 Task: Access the me header settings for the builder.
Action: Mouse moved to (1089, 82)
Screenshot: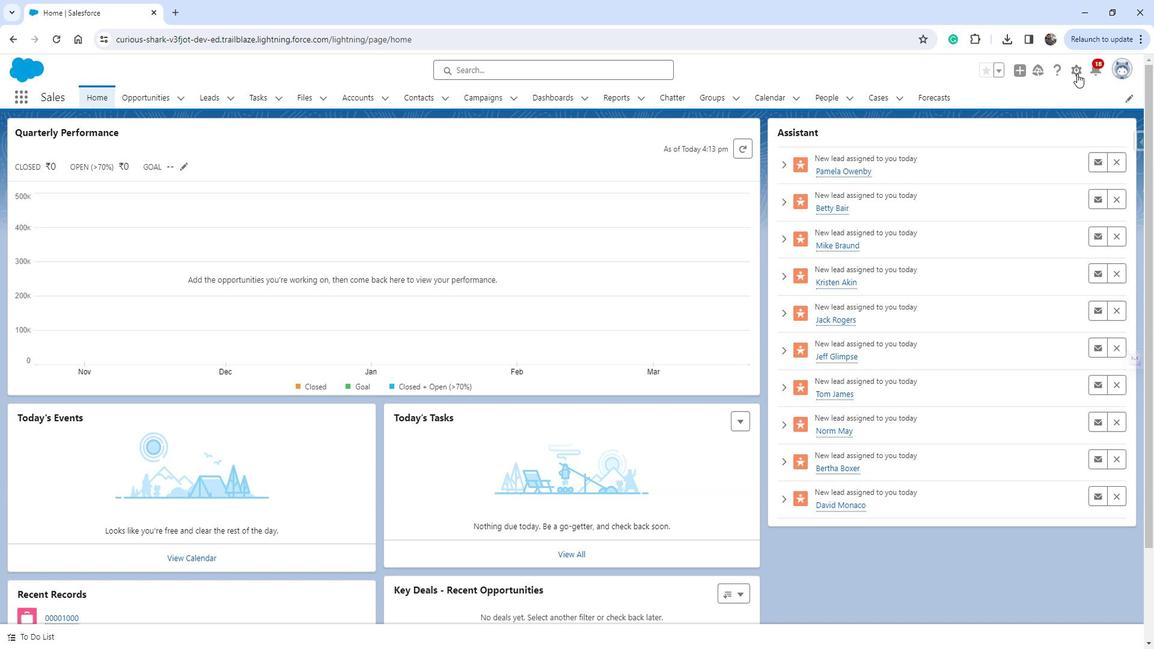 
Action: Mouse pressed left at (1089, 82)
Screenshot: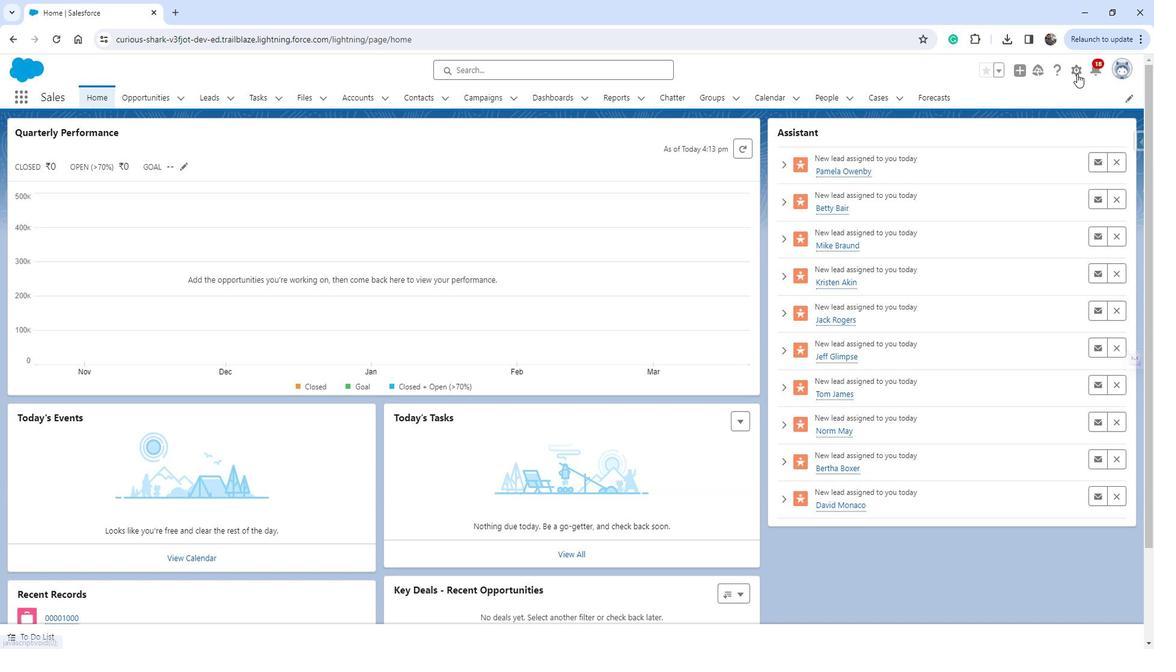 
Action: Mouse moved to (1017, 110)
Screenshot: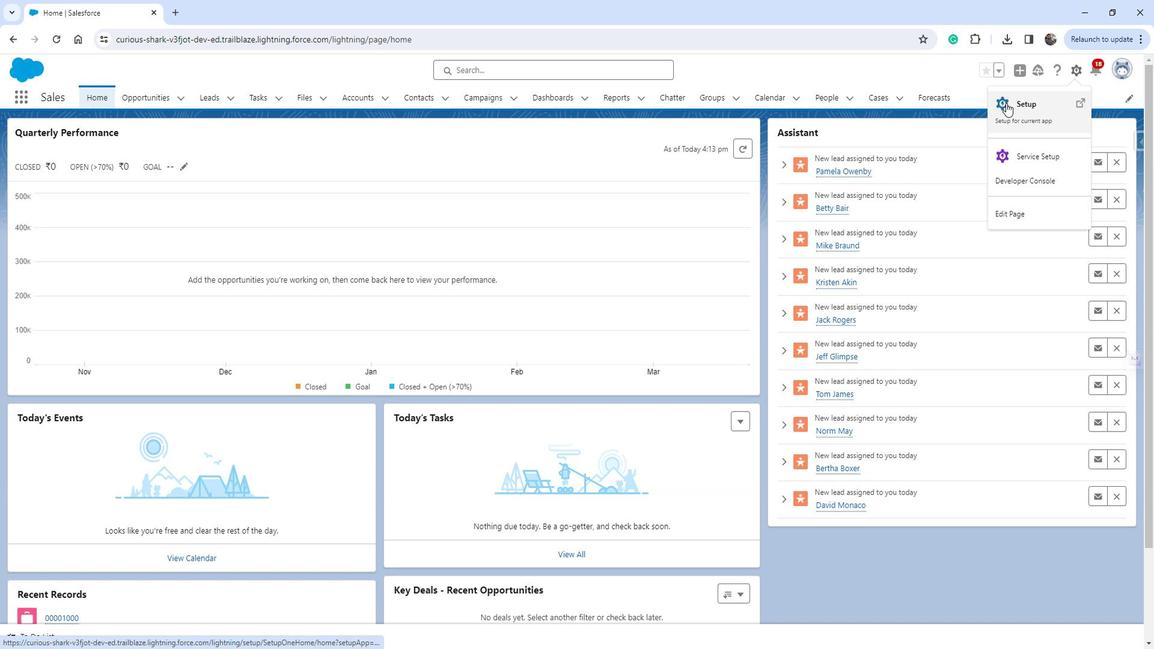
Action: Mouse pressed left at (1017, 110)
Screenshot: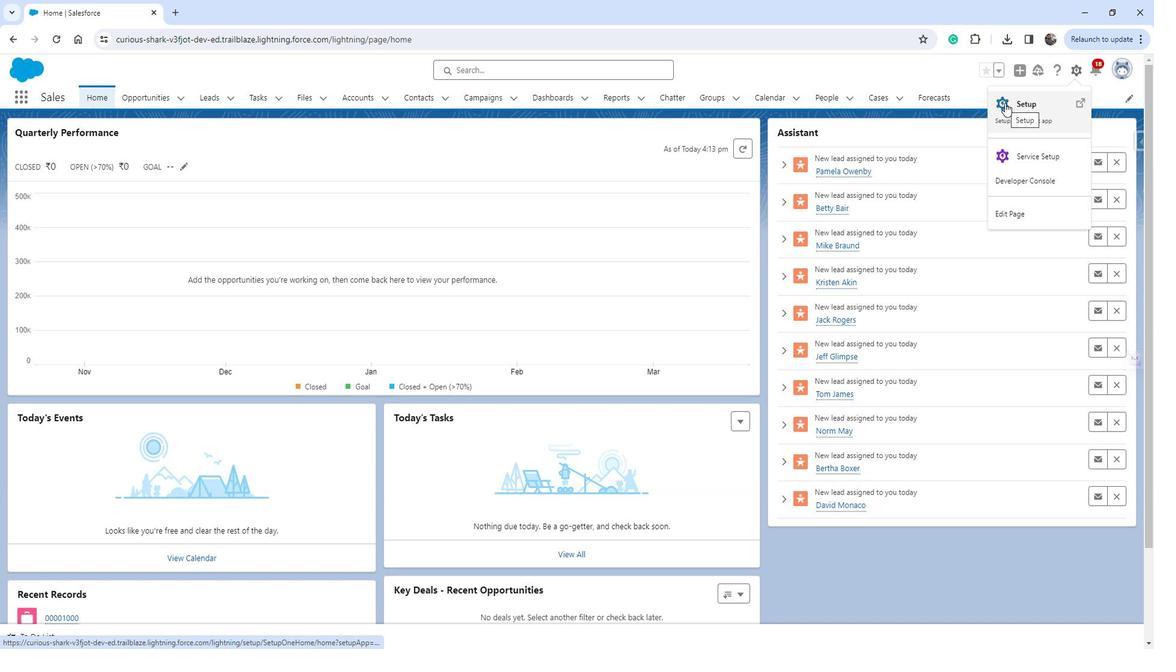 
Action: Mouse moved to (93, 352)
Screenshot: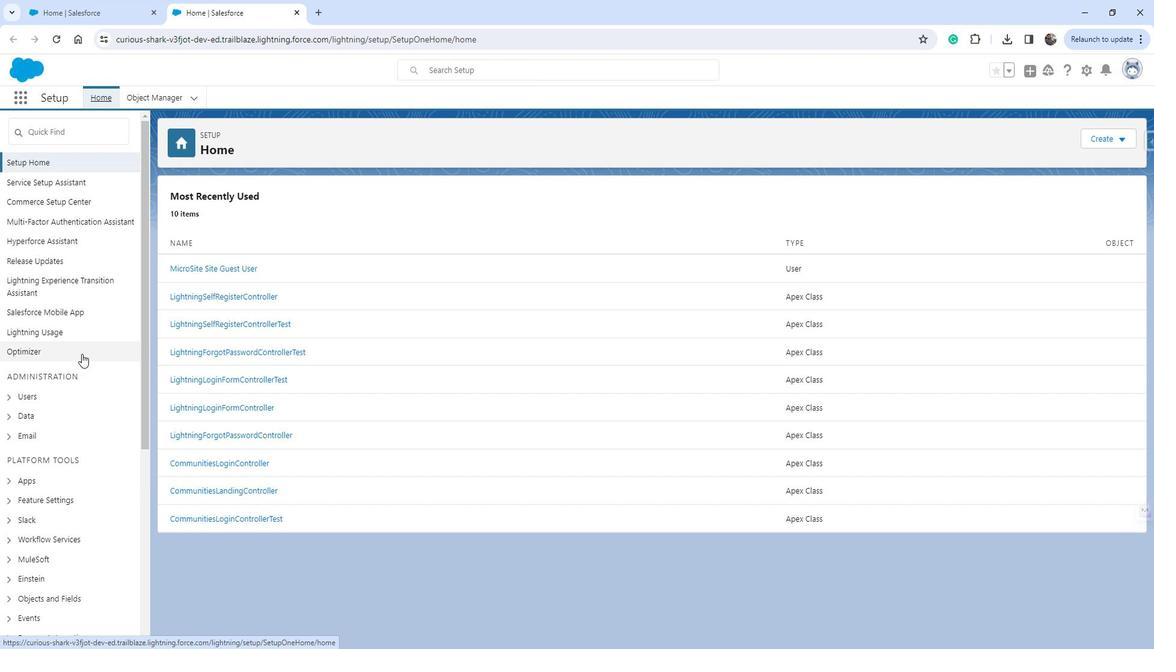 
Action: Mouse scrolled (93, 351) with delta (0, 0)
Screenshot: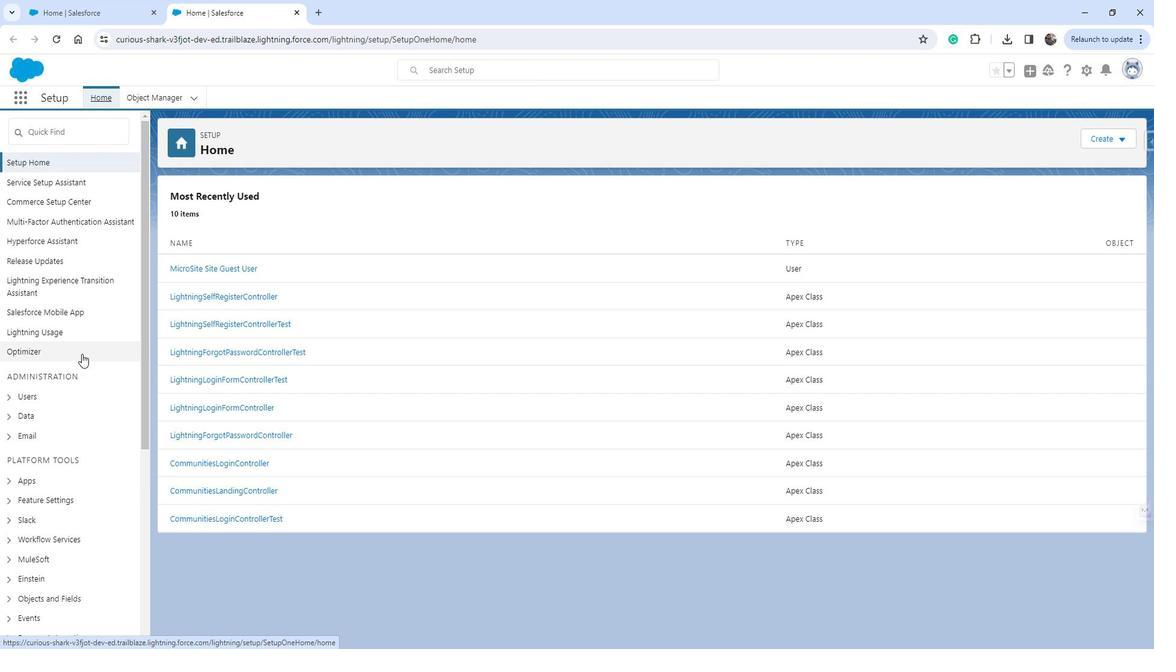 
Action: Mouse moved to (43, 434)
Screenshot: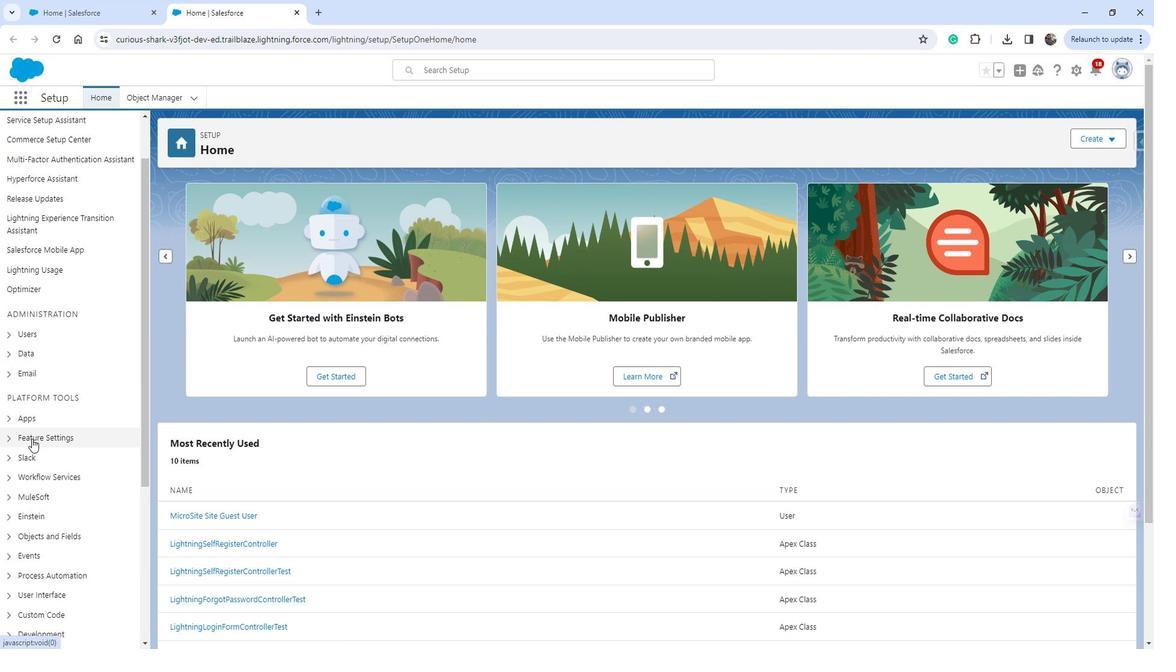 
Action: Mouse pressed left at (43, 434)
Screenshot: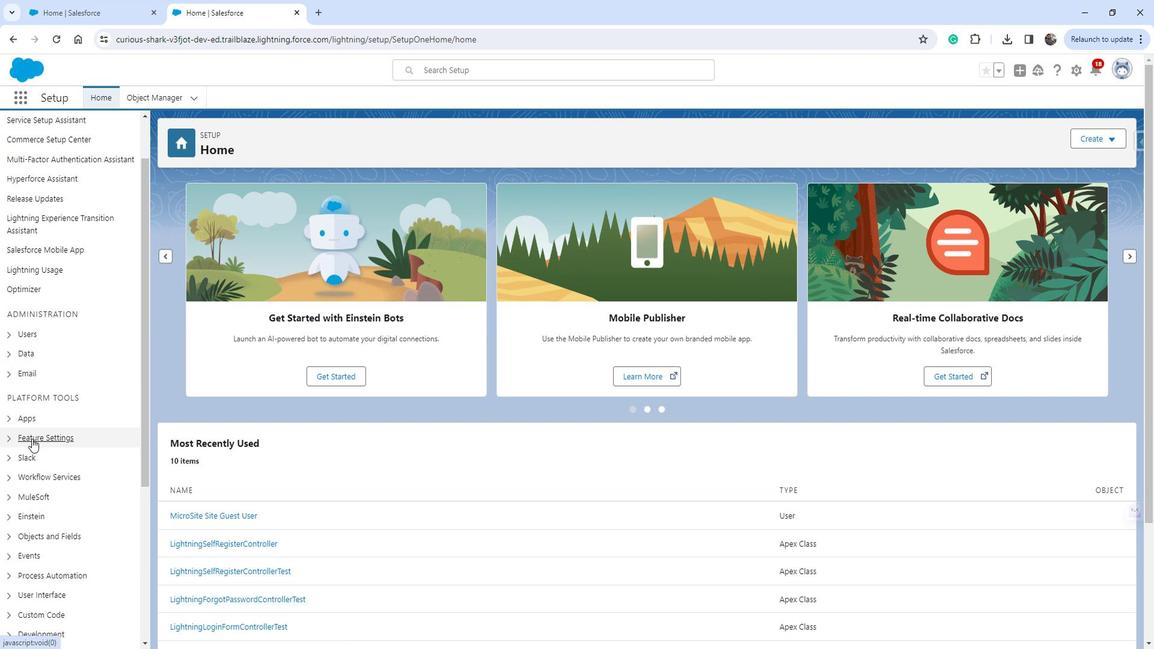 
Action: Mouse moved to (92, 426)
Screenshot: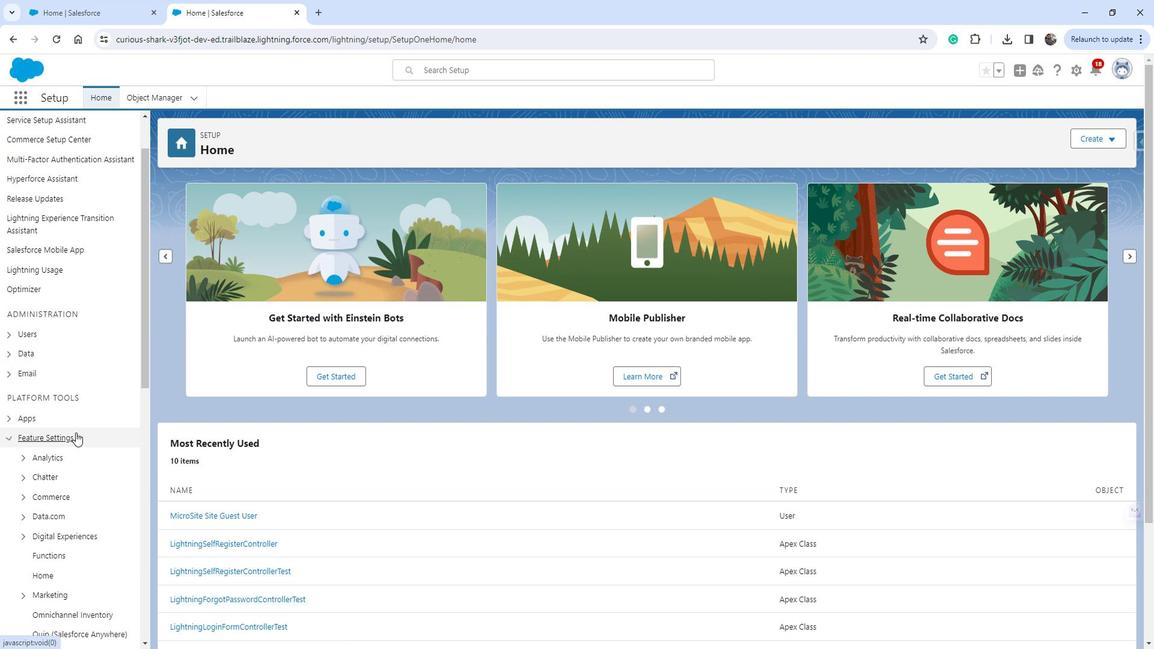 
Action: Mouse scrolled (92, 425) with delta (0, 0)
Screenshot: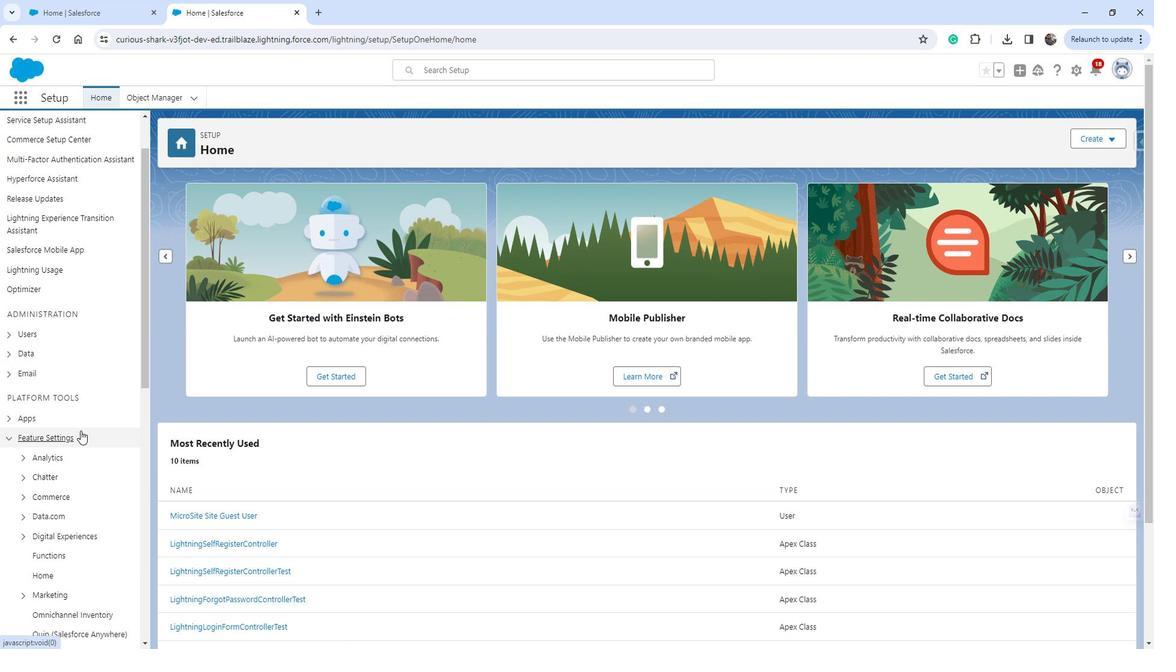 
Action: Mouse scrolled (92, 425) with delta (0, 0)
Screenshot: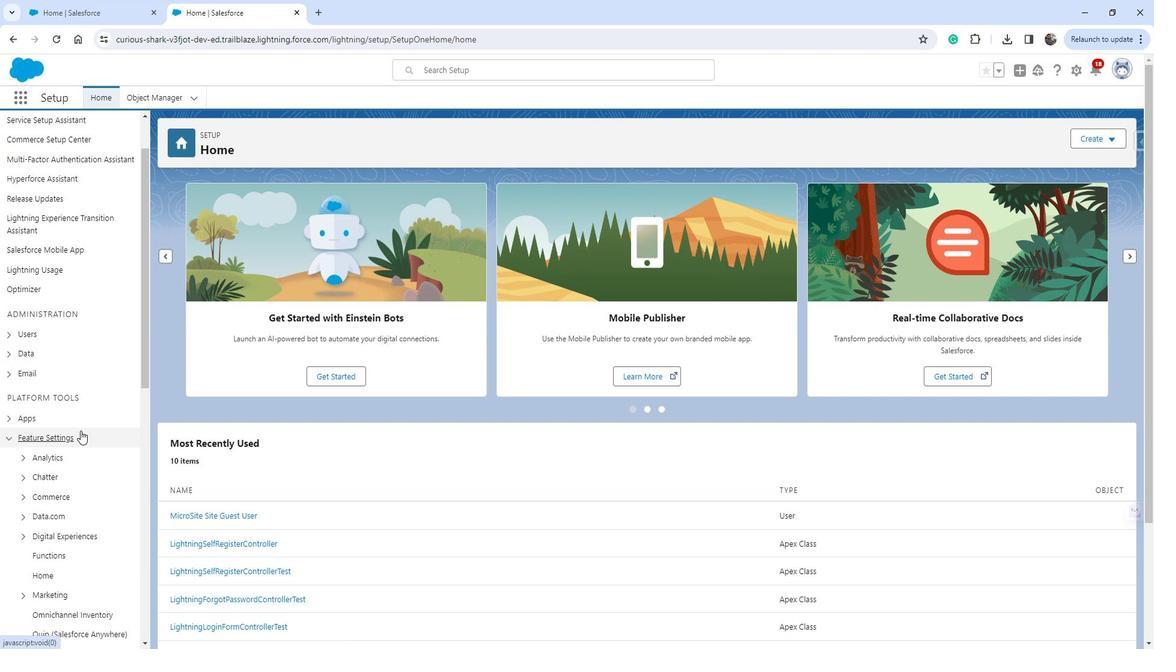
Action: Mouse moved to (92, 426)
Screenshot: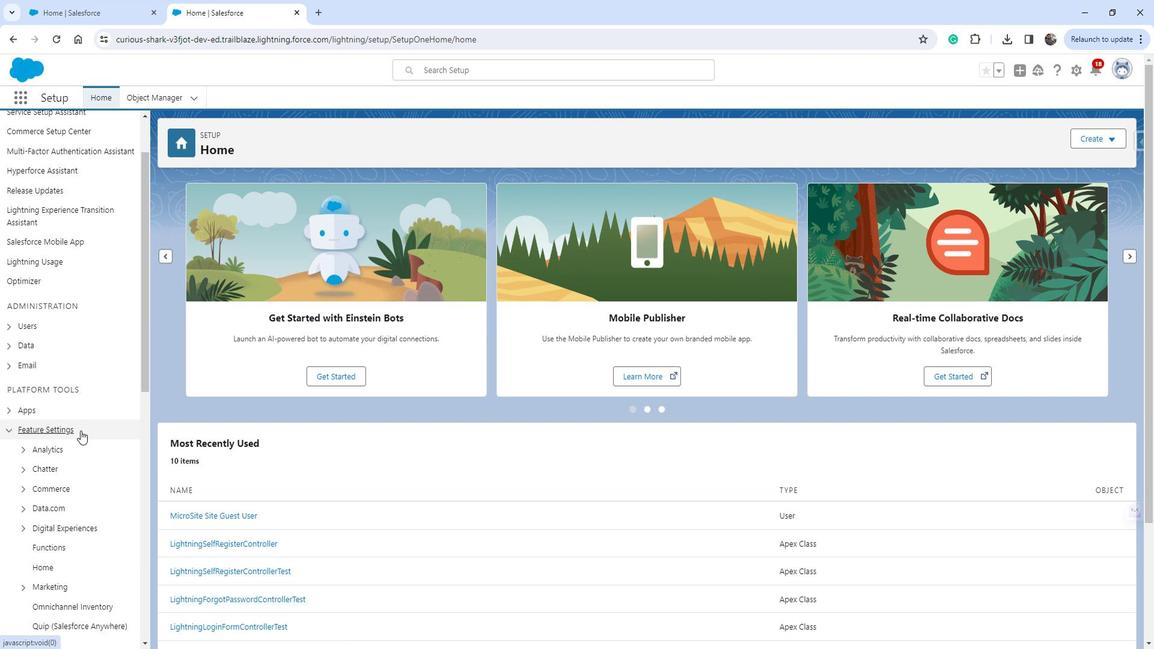 
Action: Mouse scrolled (92, 425) with delta (0, 0)
Screenshot: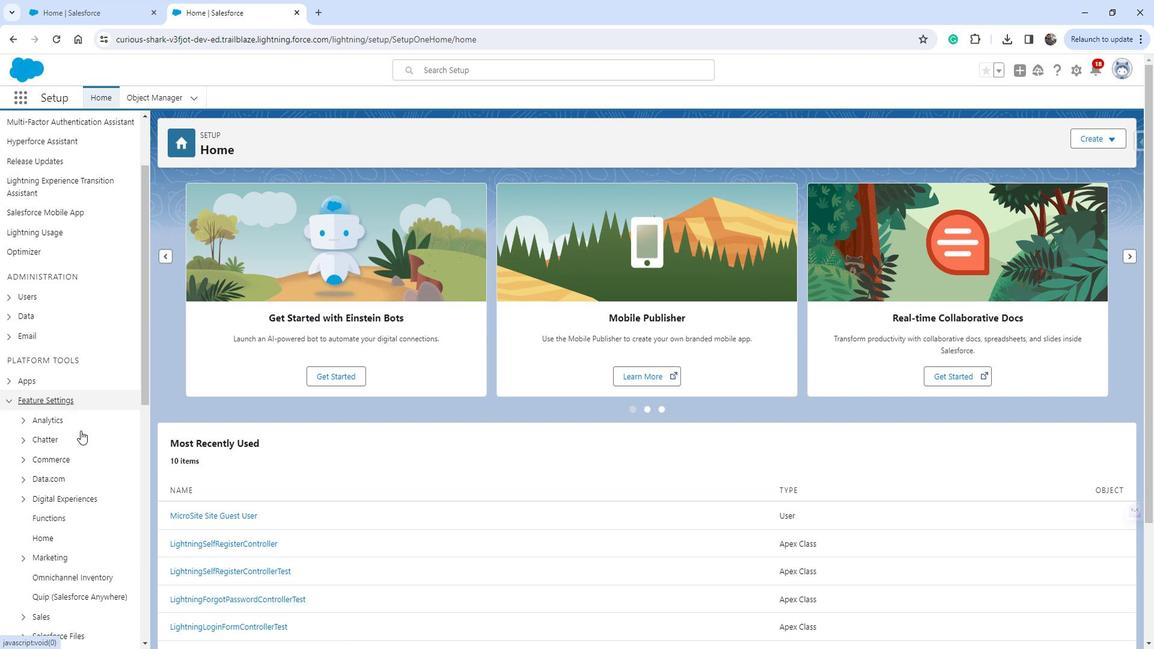 
Action: Mouse moved to (72, 344)
Screenshot: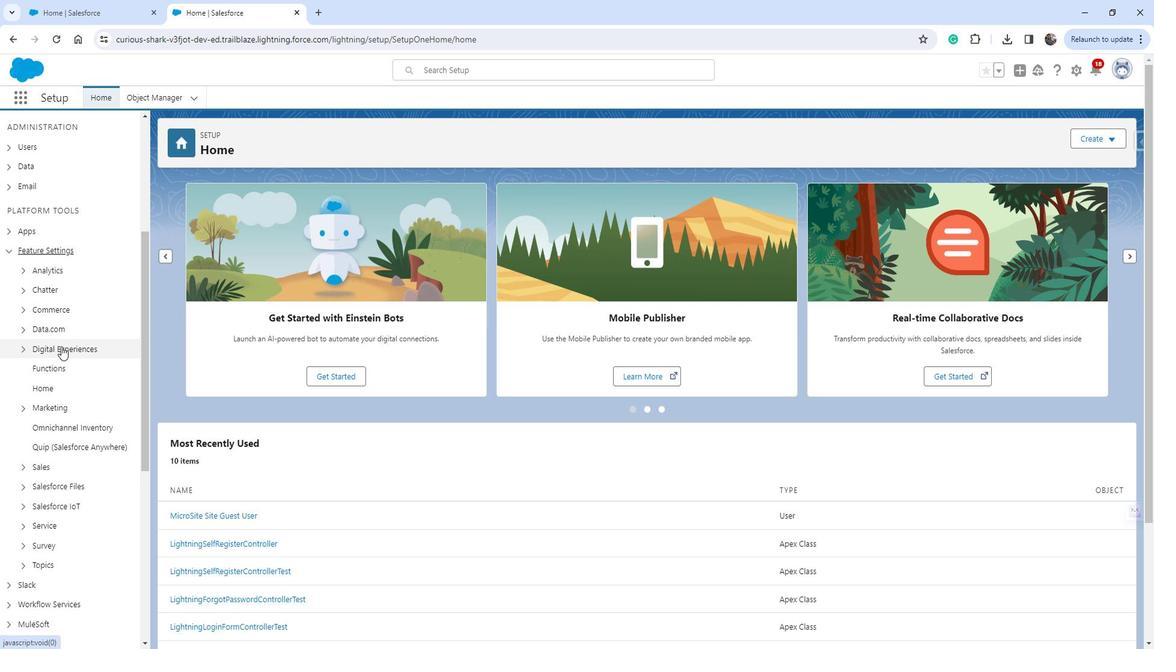 
Action: Mouse pressed left at (72, 344)
Screenshot: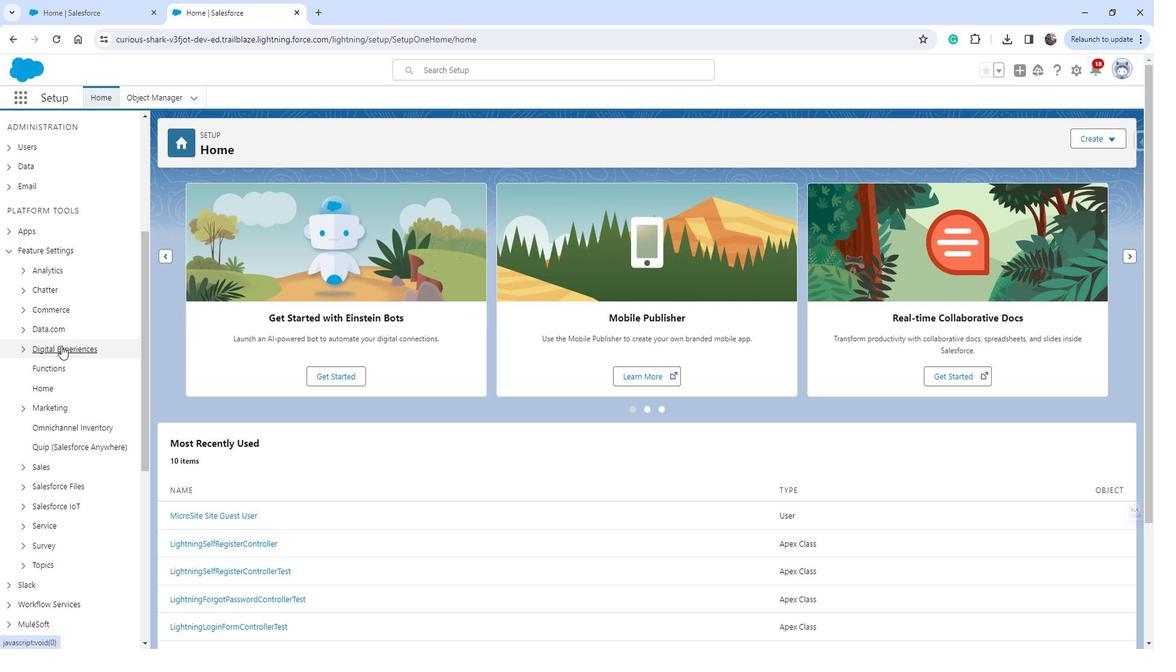 
Action: Mouse moved to (67, 364)
Screenshot: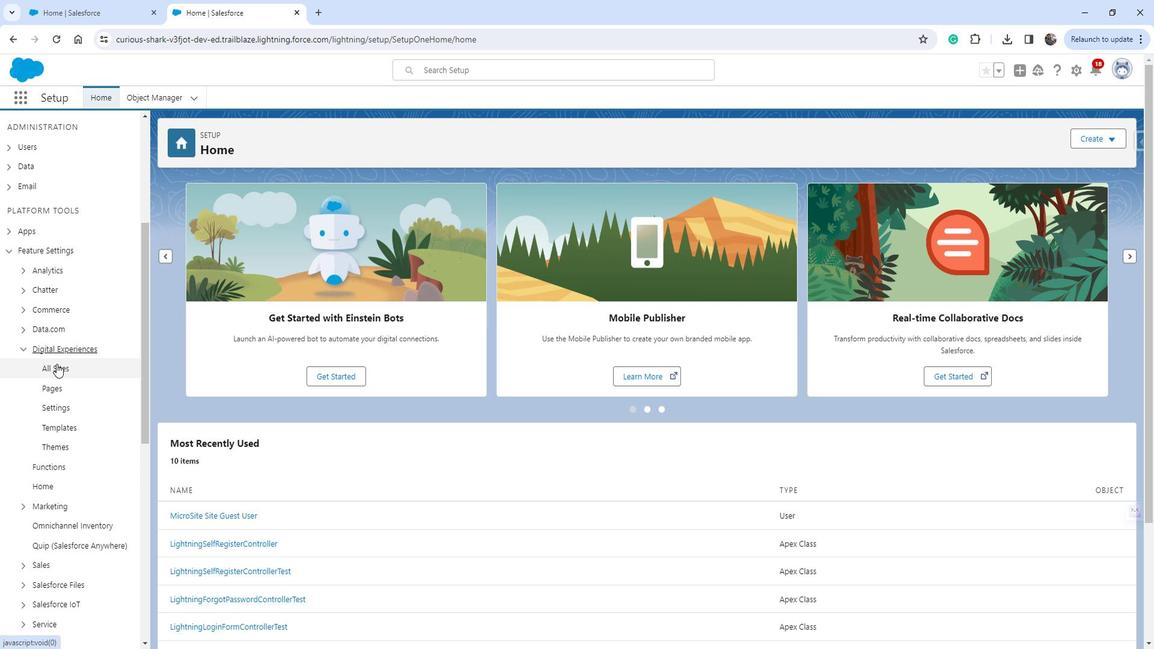 
Action: Mouse pressed left at (67, 364)
Screenshot: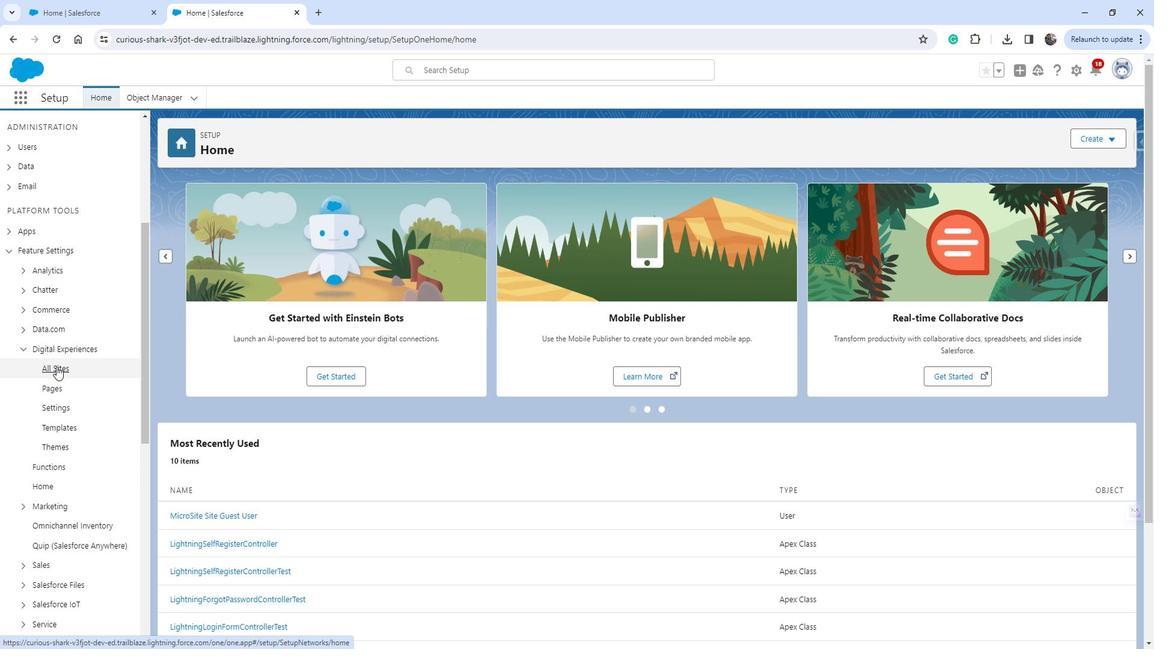 
Action: Mouse moved to (211, 286)
Screenshot: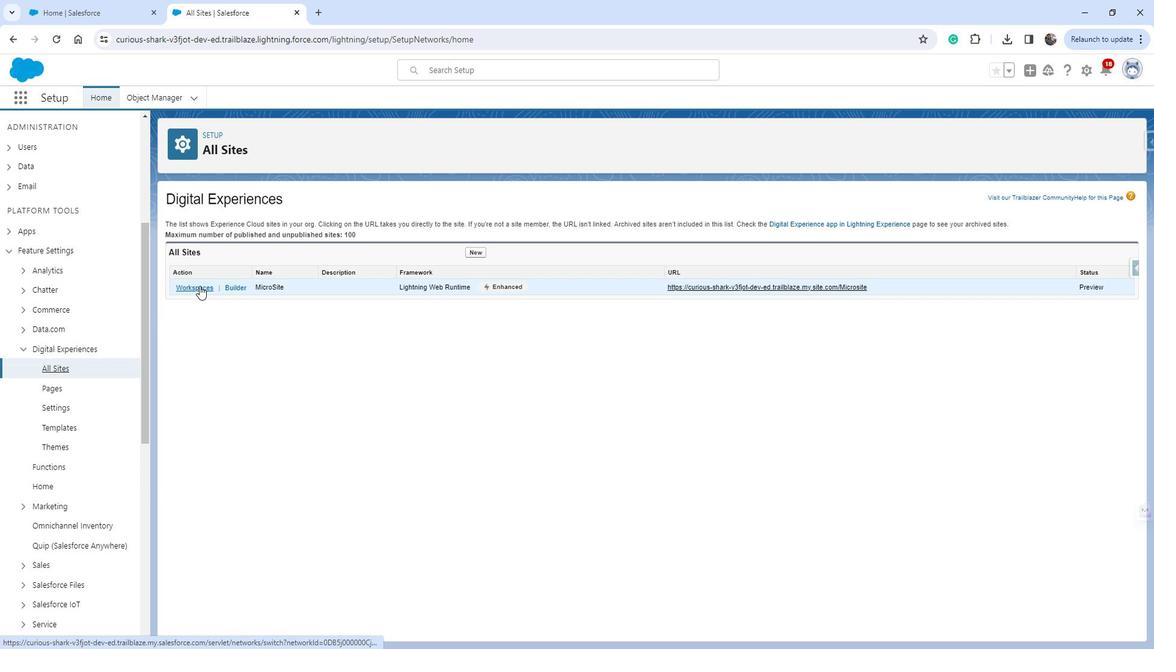 
Action: Mouse pressed left at (211, 286)
Screenshot: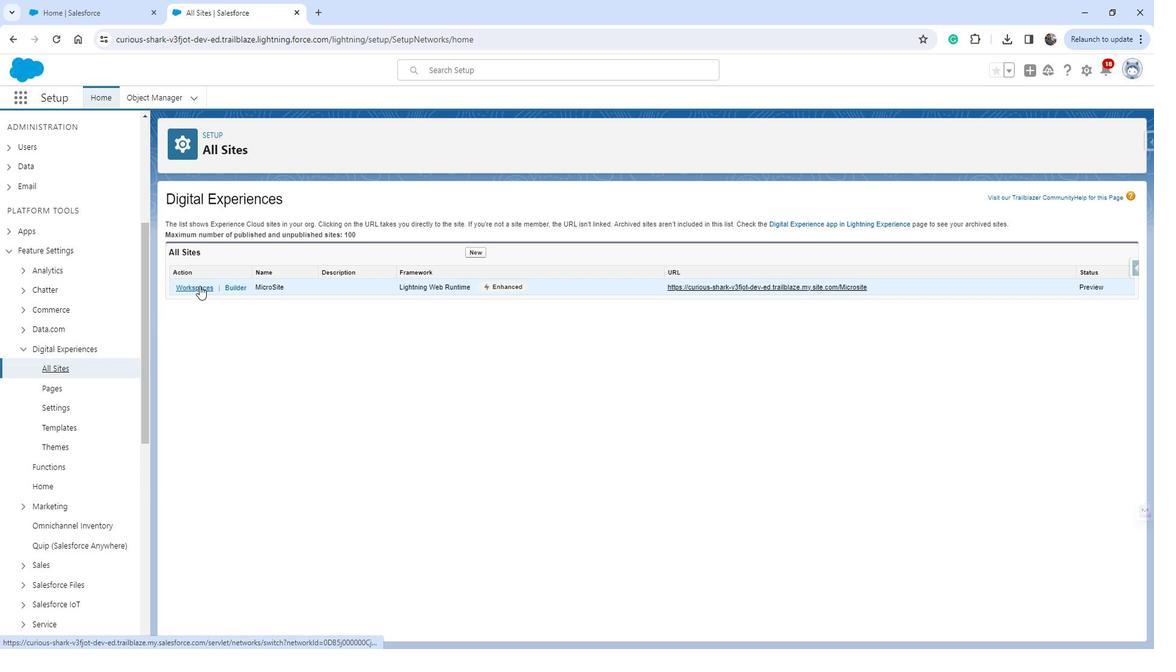
Action: Mouse moved to (131, 288)
Screenshot: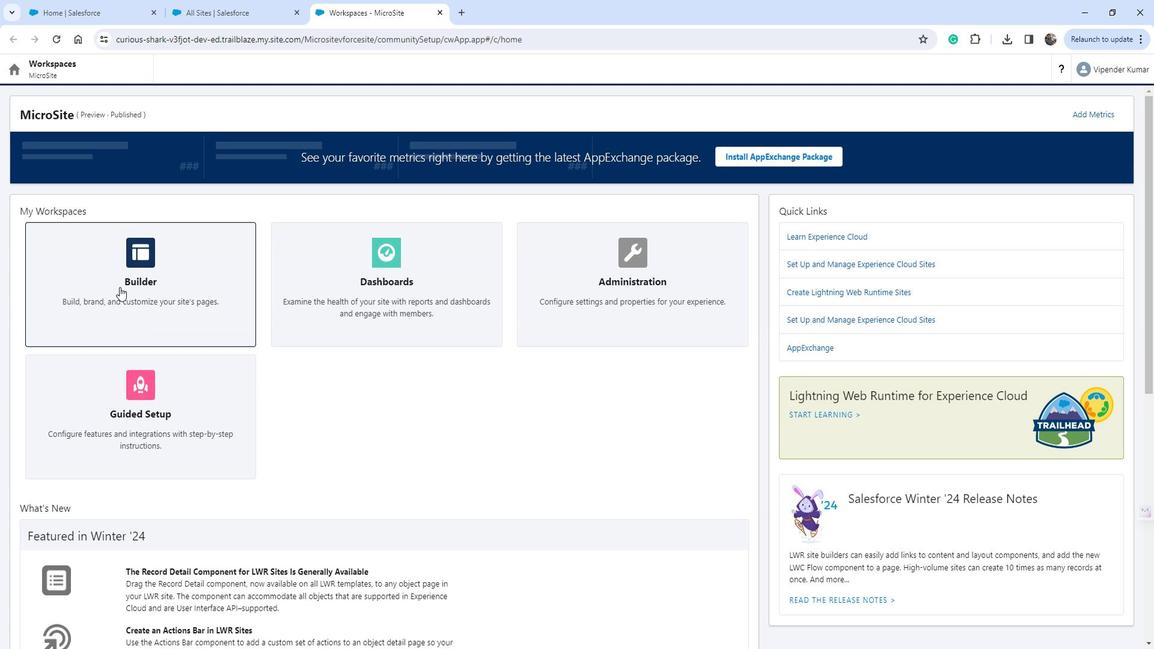 
Action: Mouse pressed left at (131, 288)
Screenshot: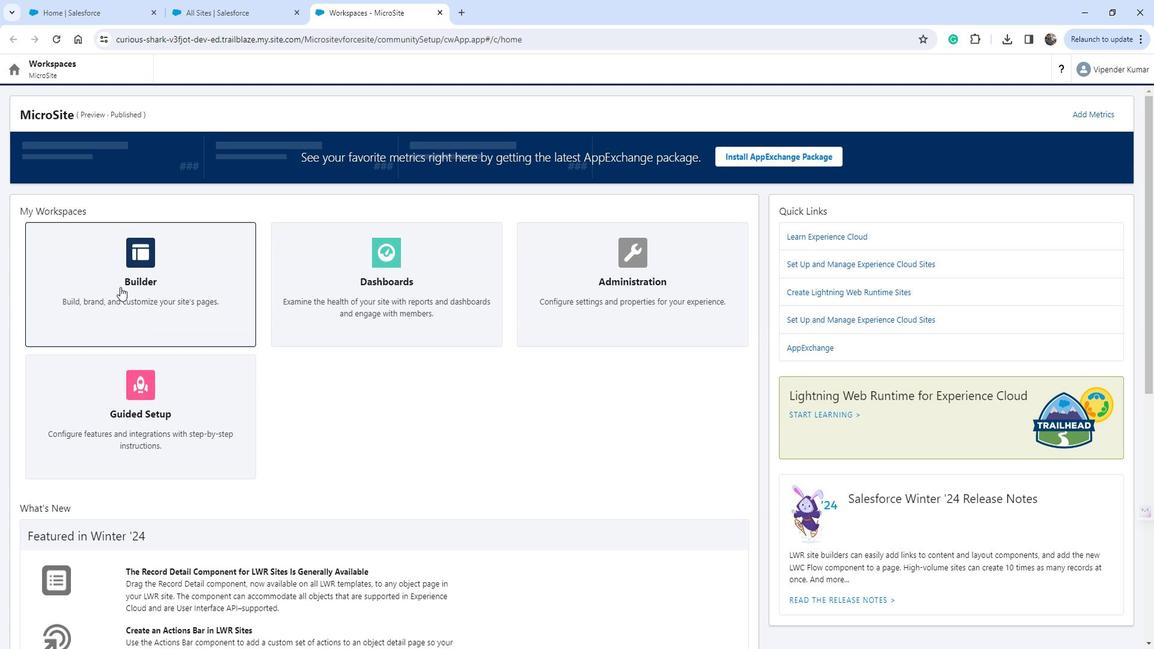 
Action: Mouse moved to (26, 181)
Screenshot: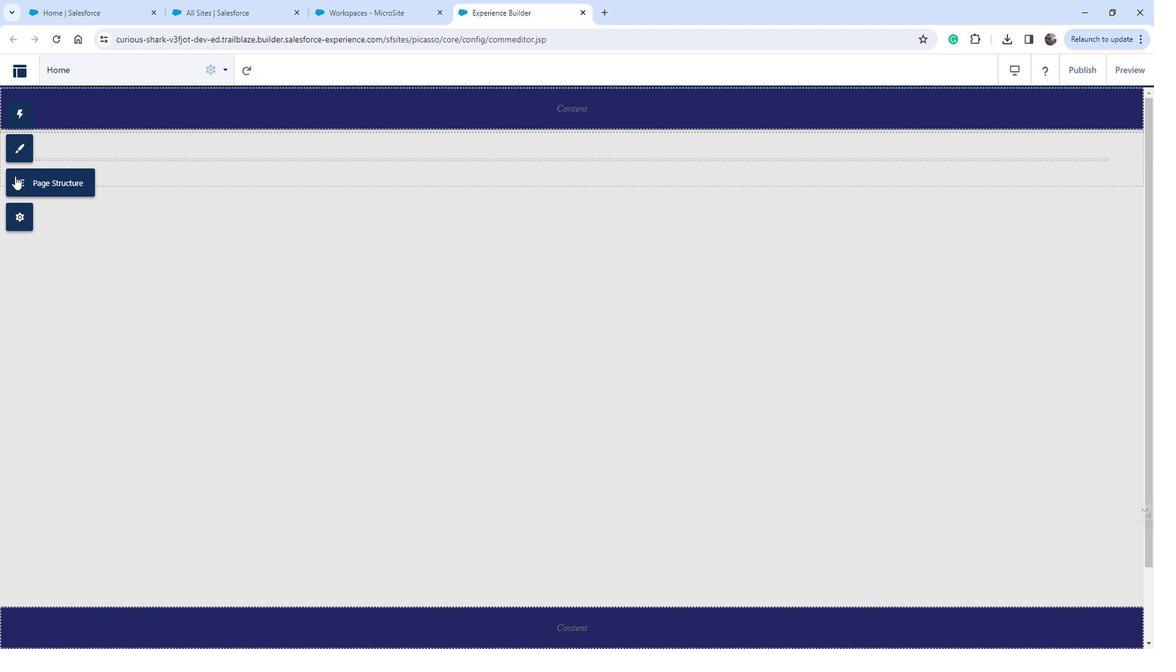 
Action: Mouse pressed left at (26, 181)
Screenshot: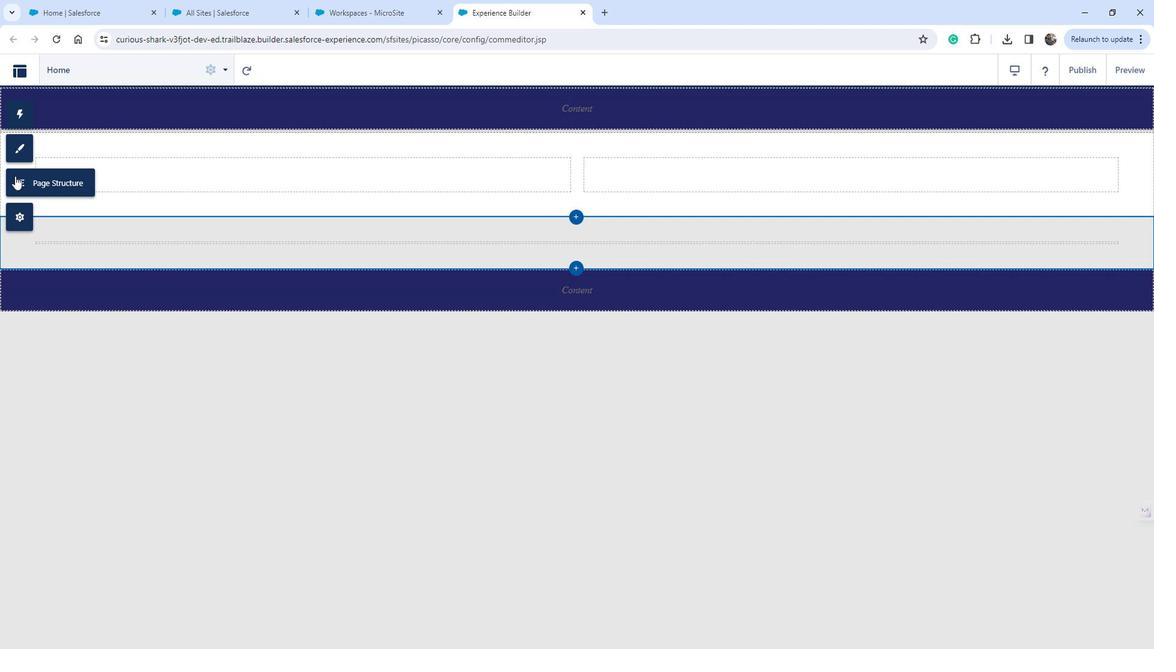 
Action: Mouse moved to (69, 186)
Screenshot: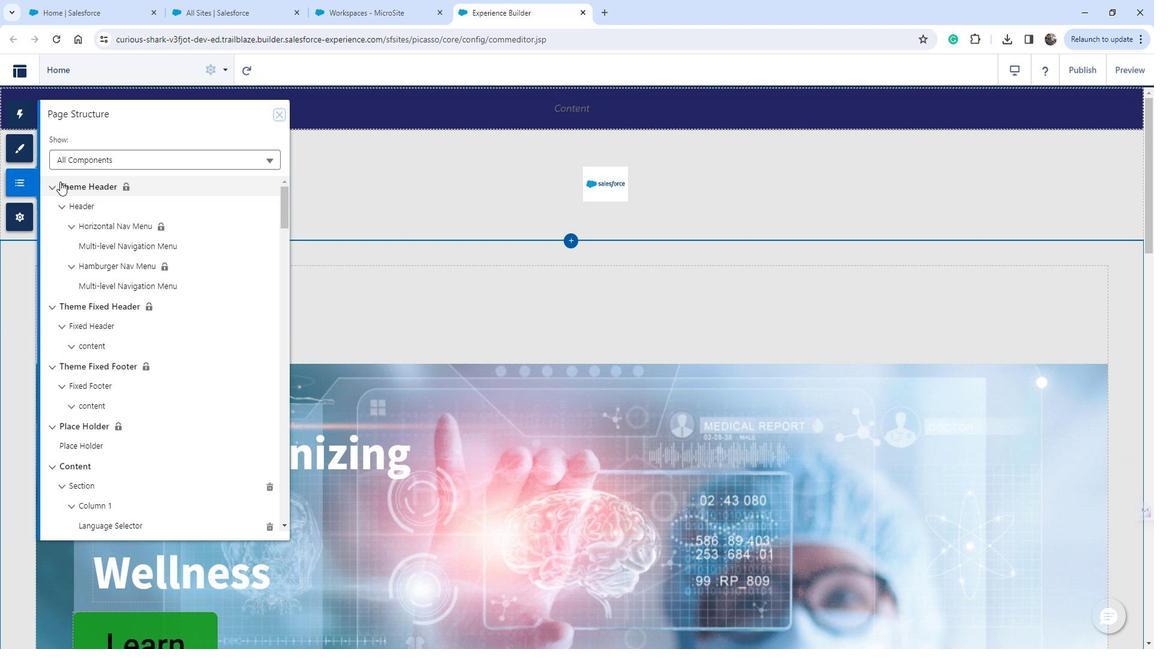 
Action: Mouse pressed left at (69, 186)
Screenshot: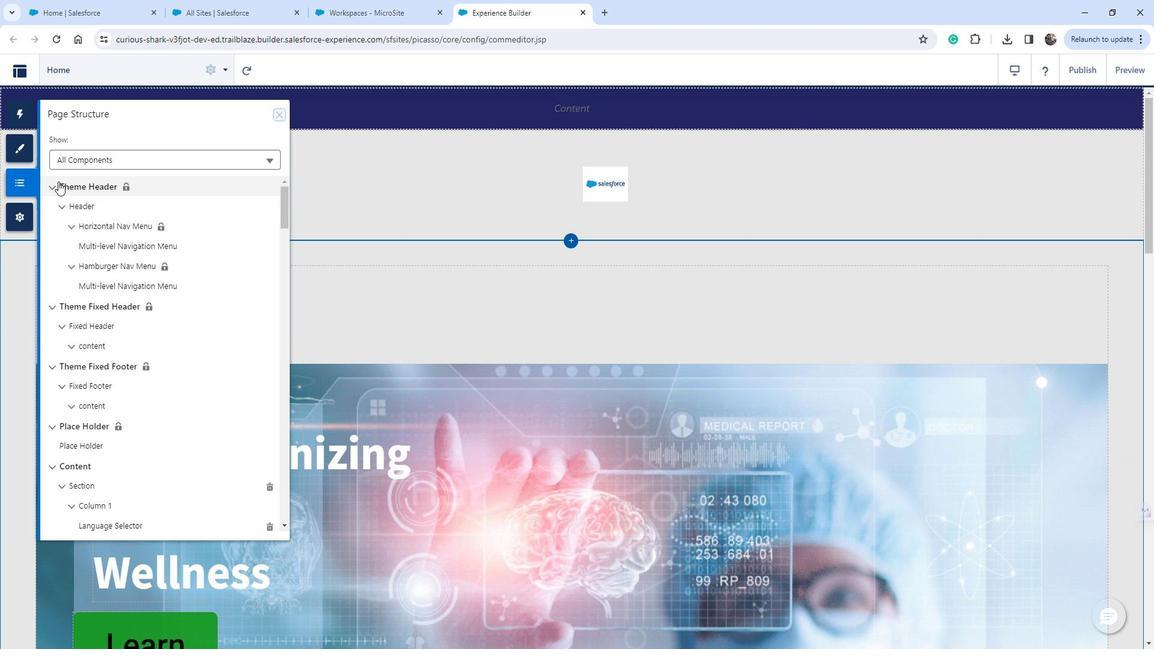 
Action: Mouse moved to (60, 202)
Screenshot: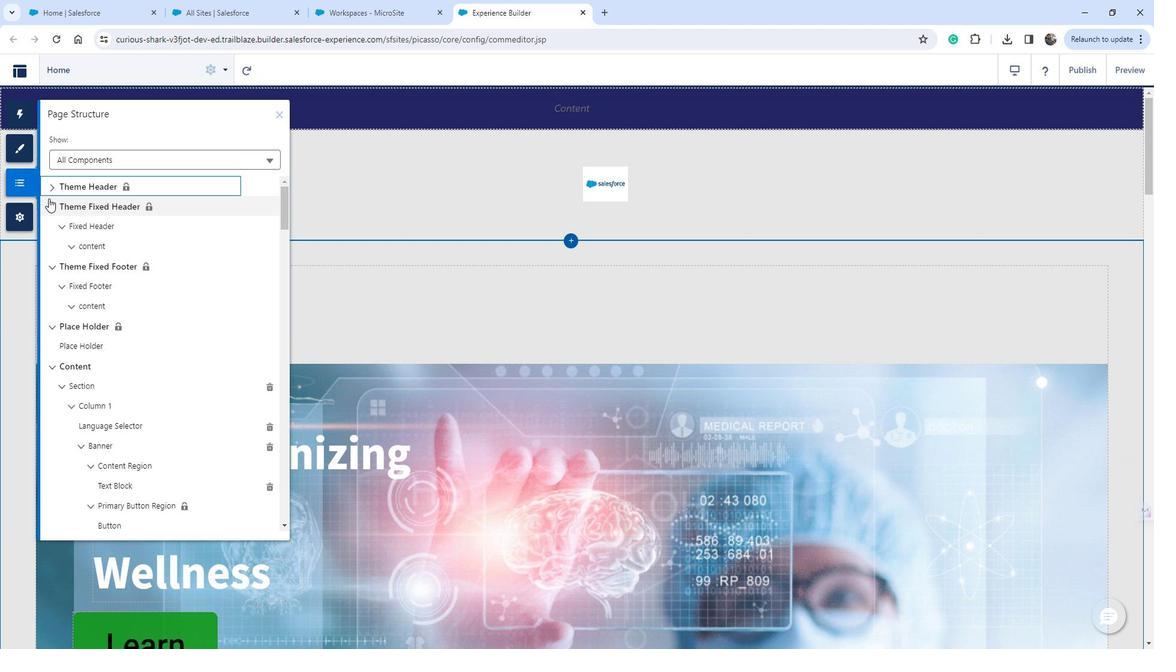 
Action: Mouse pressed left at (60, 202)
Screenshot: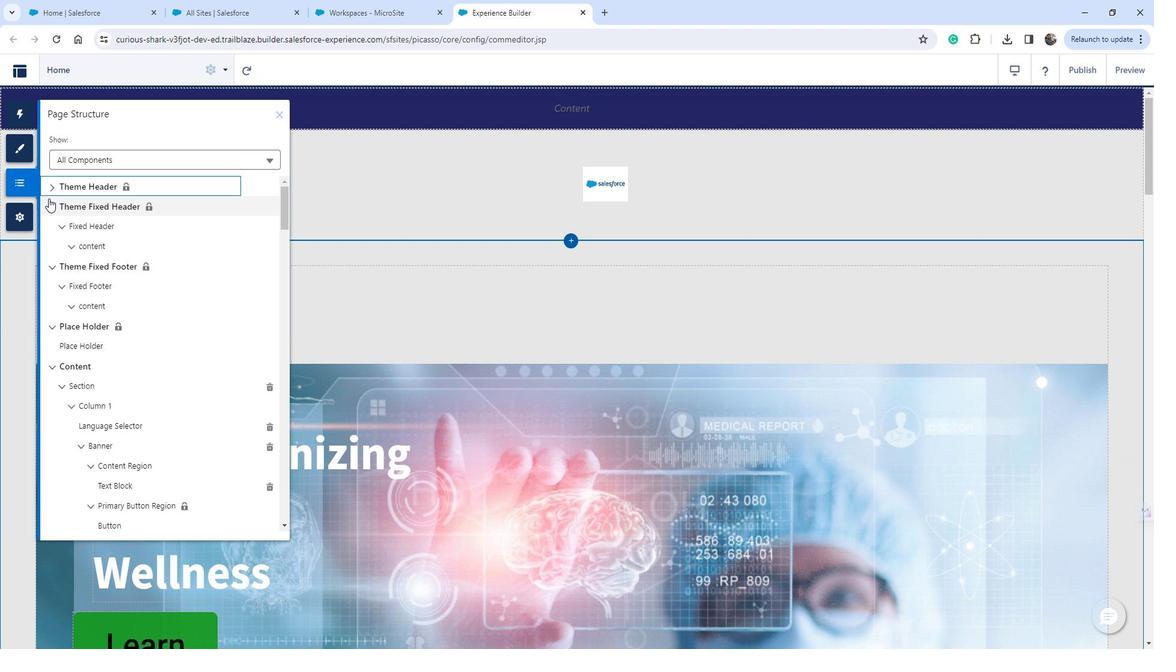 
Action: Mouse moved to (60, 206)
Screenshot: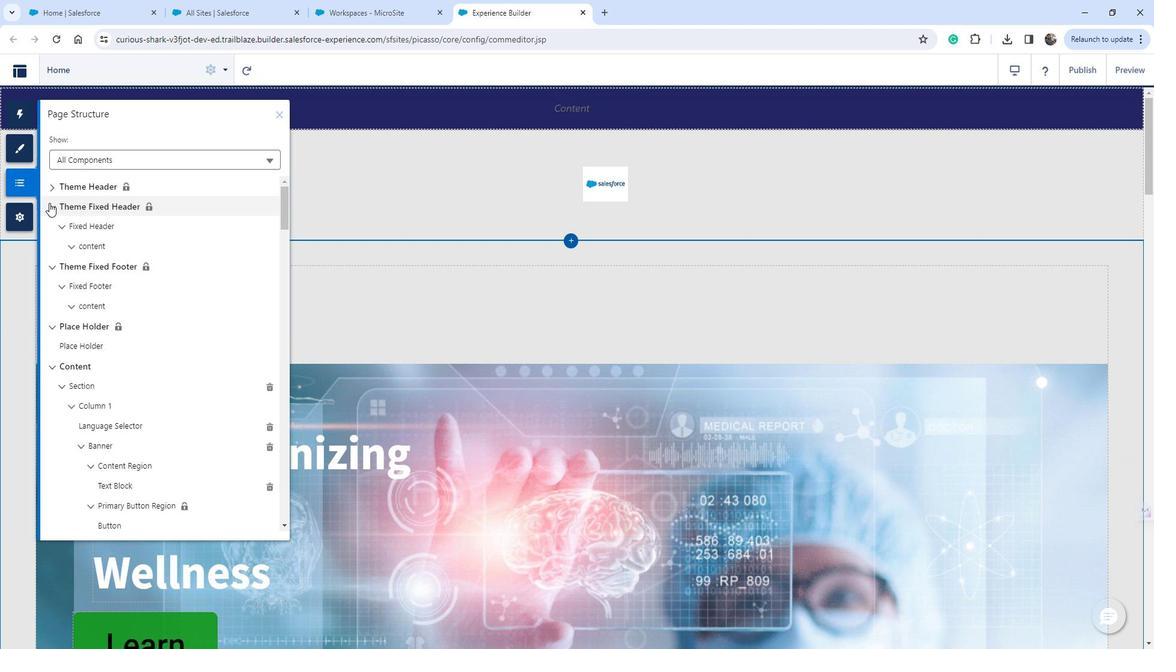 
Action: Mouse pressed left at (60, 206)
Screenshot: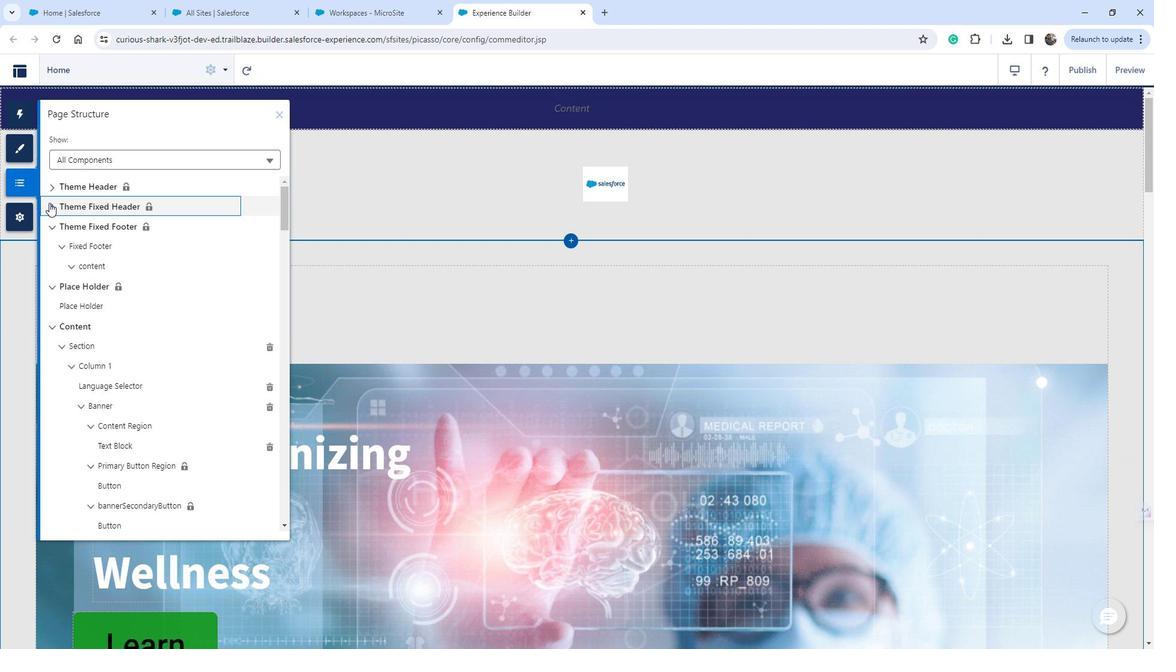 
Action: Mouse moved to (64, 208)
Screenshot: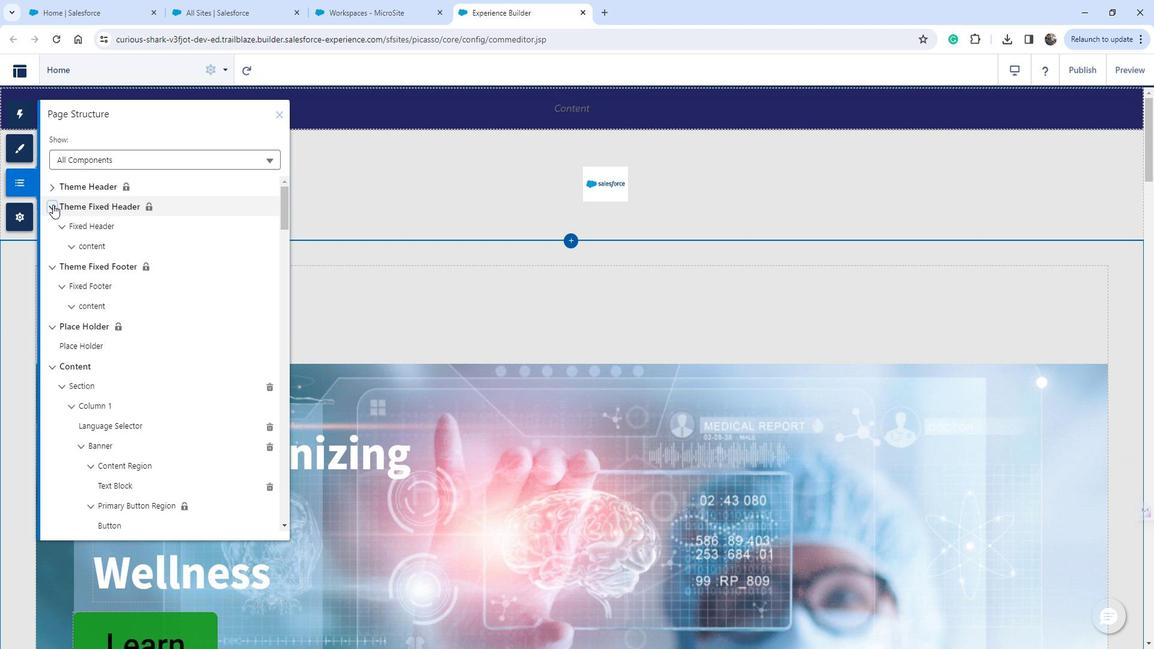 
Action: Mouse pressed left at (64, 208)
Screenshot: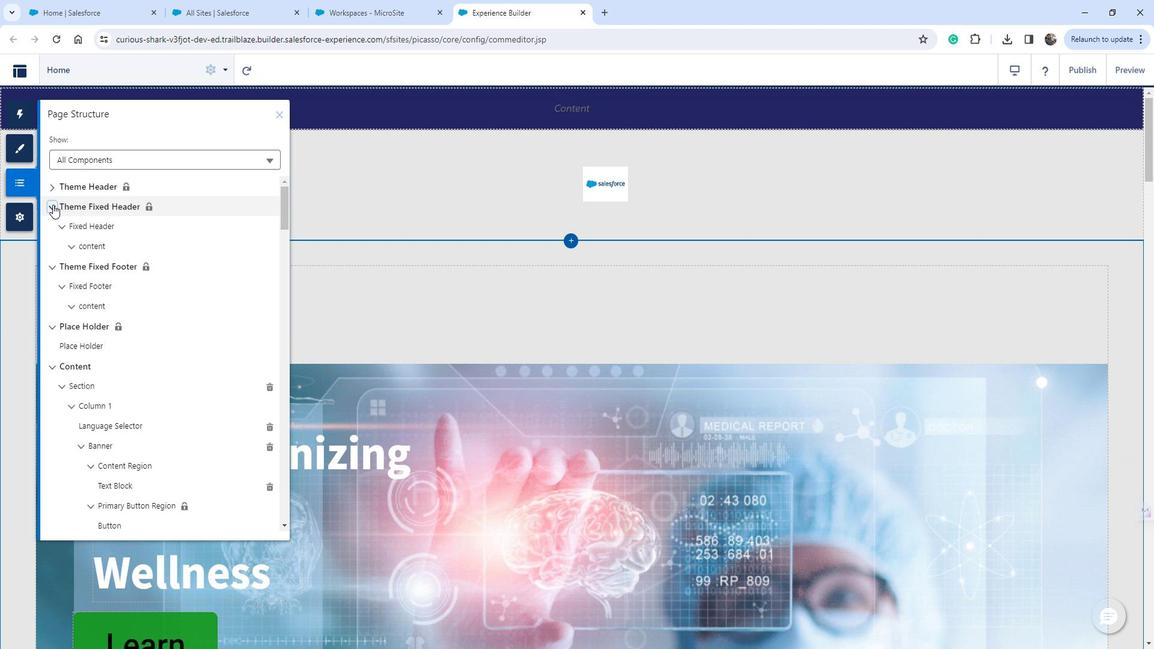 
Action: Mouse moved to (67, 233)
Screenshot: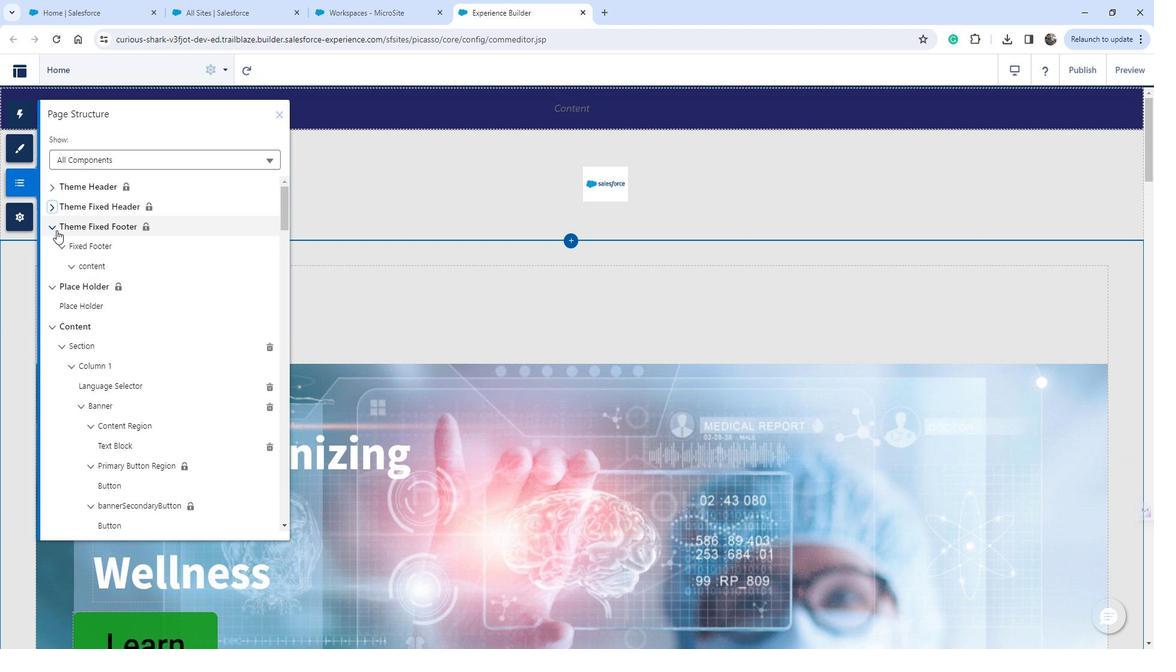 
Action: Mouse pressed left at (67, 233)
Screenshot: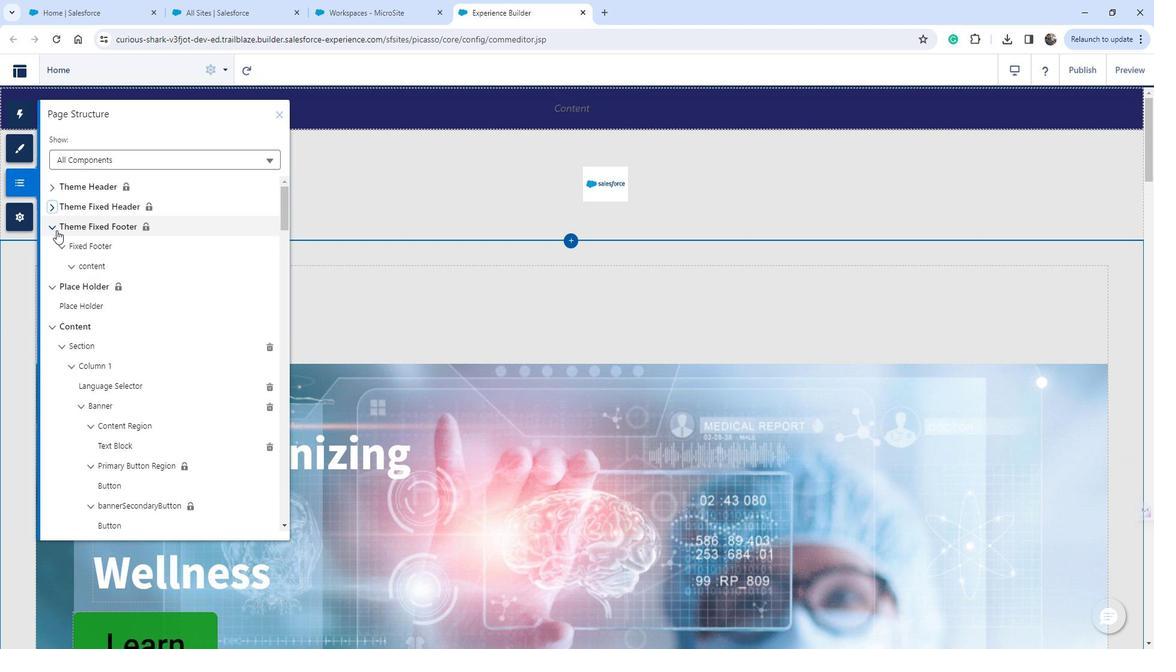 
Action: Mouse moved to (66, 250)
Screenshot: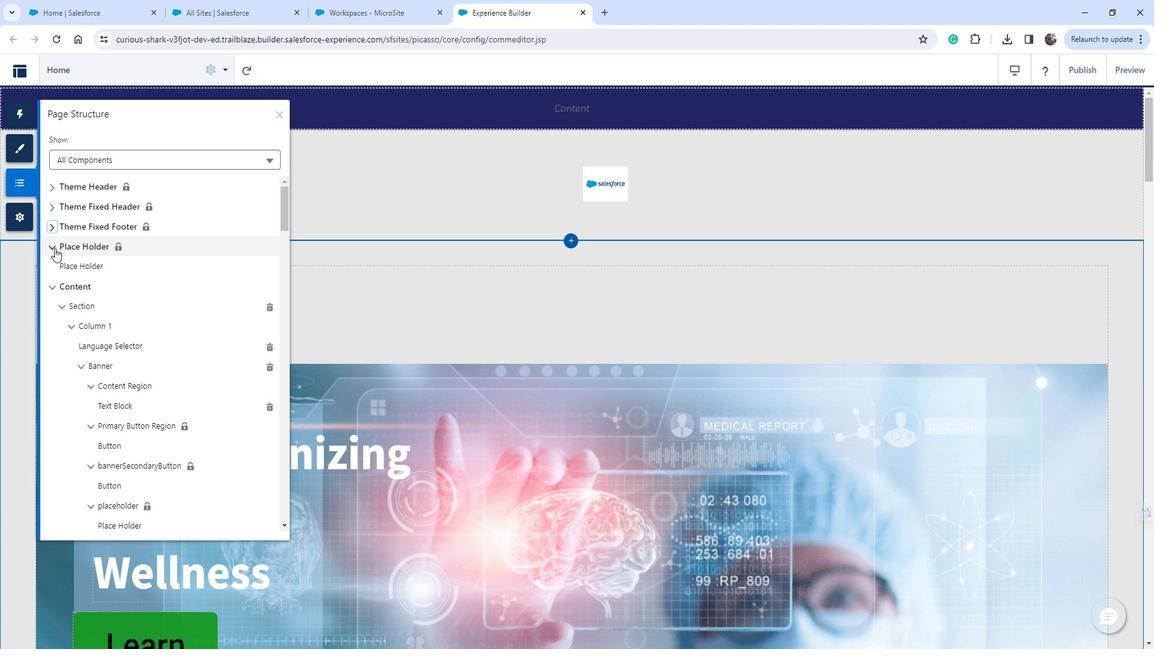 
Action: Mouse pressed left at (66, 250)
Screenshot: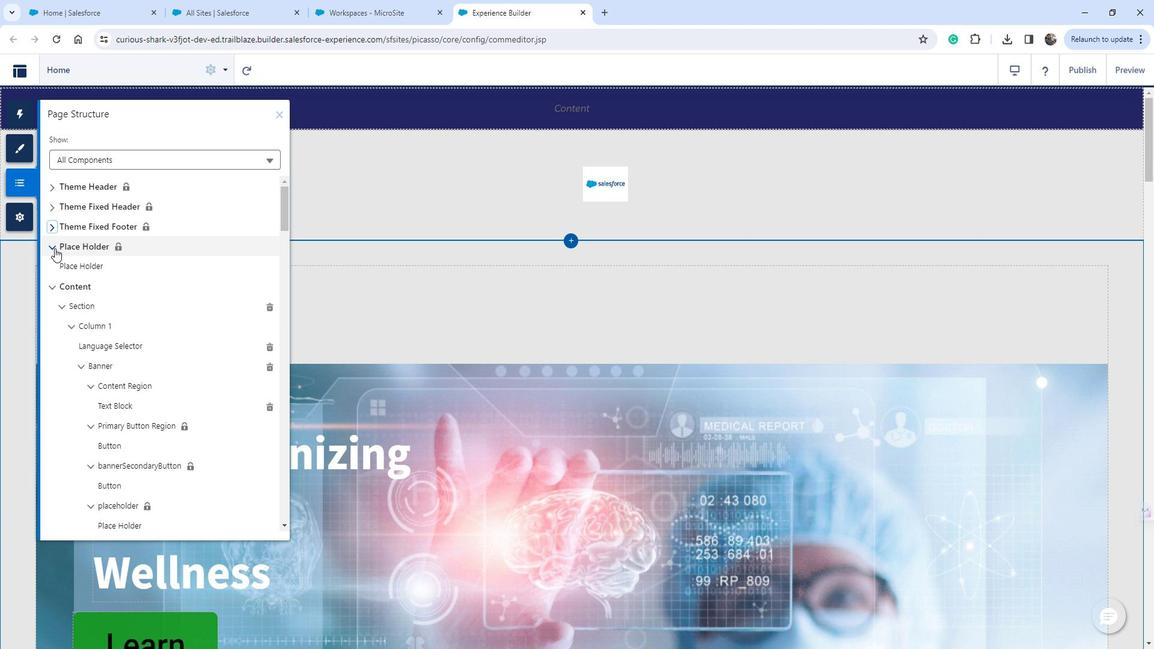
Action: Mouse moved to (60, 270)
Screenshot: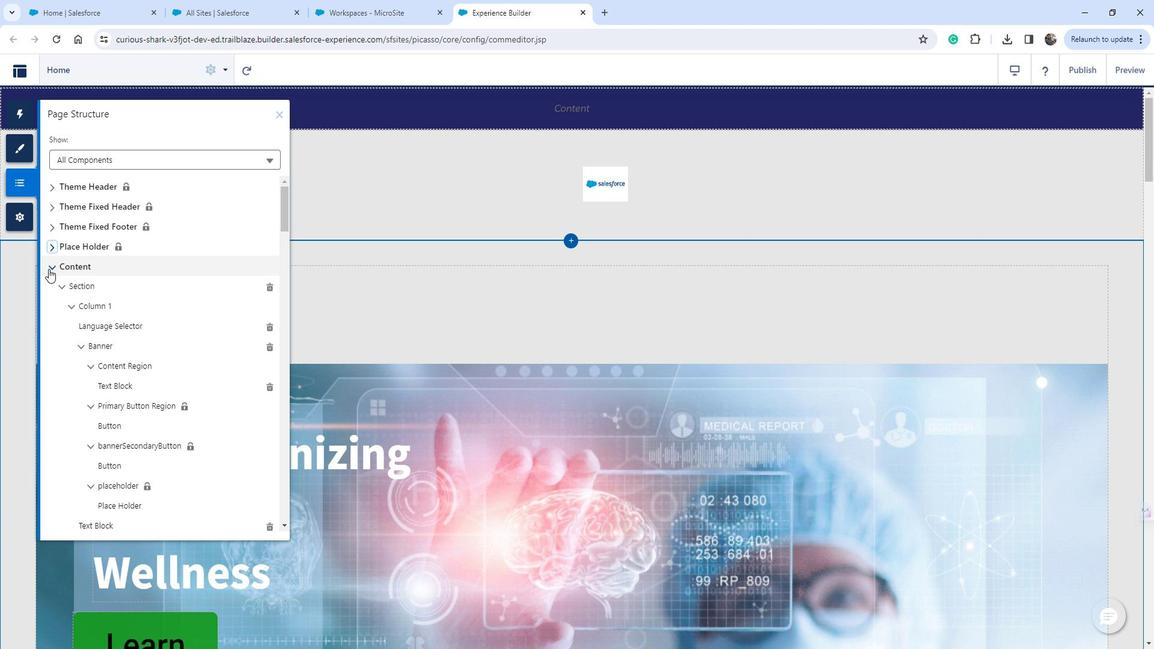 
Action: Mouse pressed left at (60, 270)
Screenshot: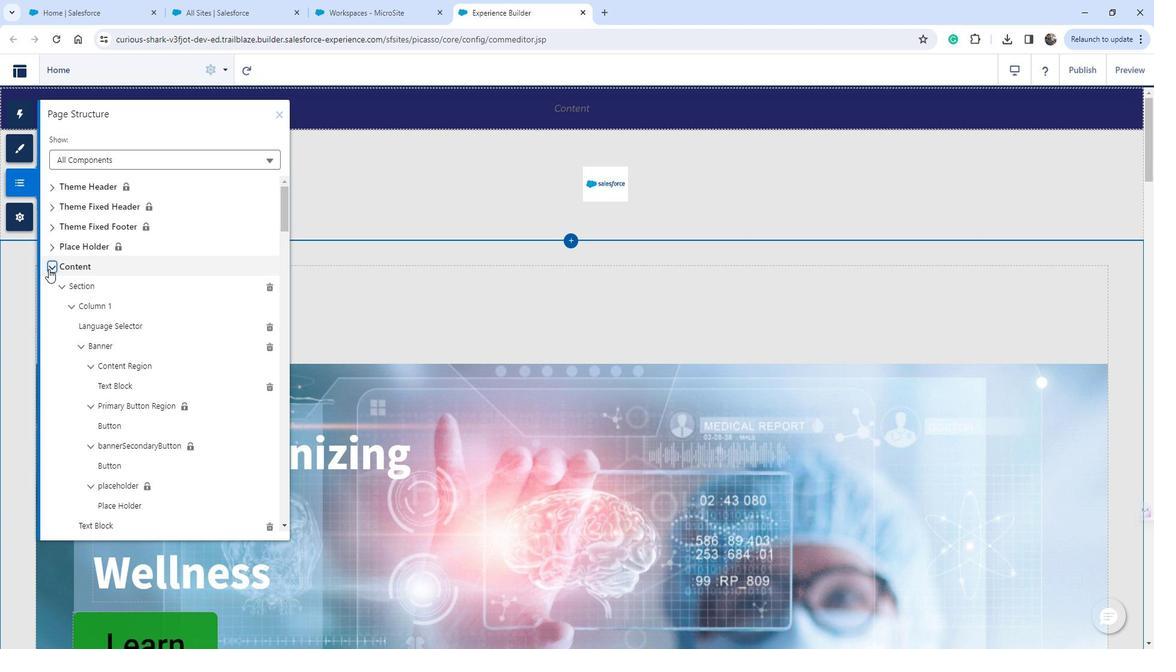 
Action: Mouse moved to (63, 282)
Screenshot: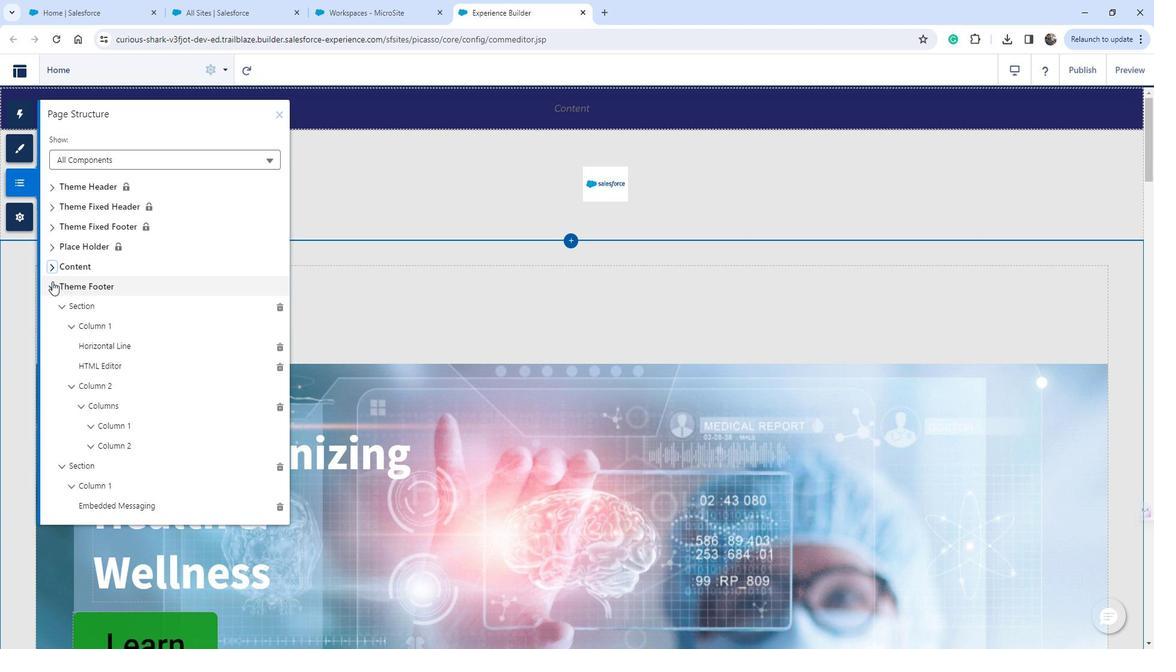 
Action: Mouse pressed left at (63, 282)
Screenshot: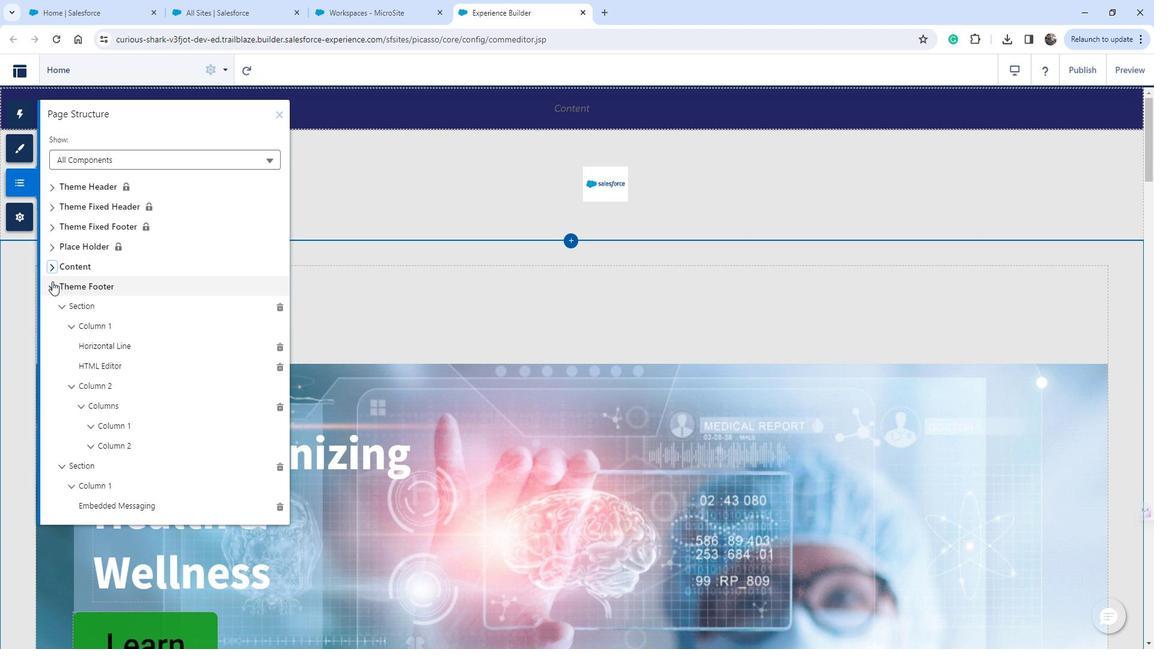 
Action: Mouse moved to (67, 191)
Screenshot: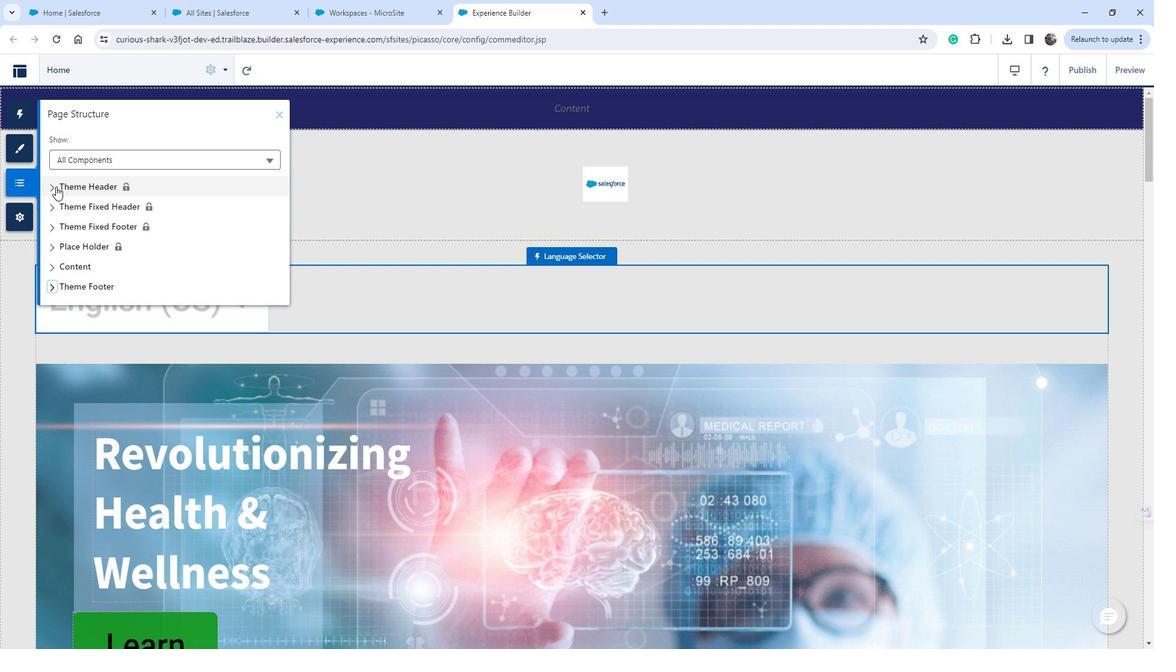 
Action: Mouse pressed left at (67, 191)
Screenshot: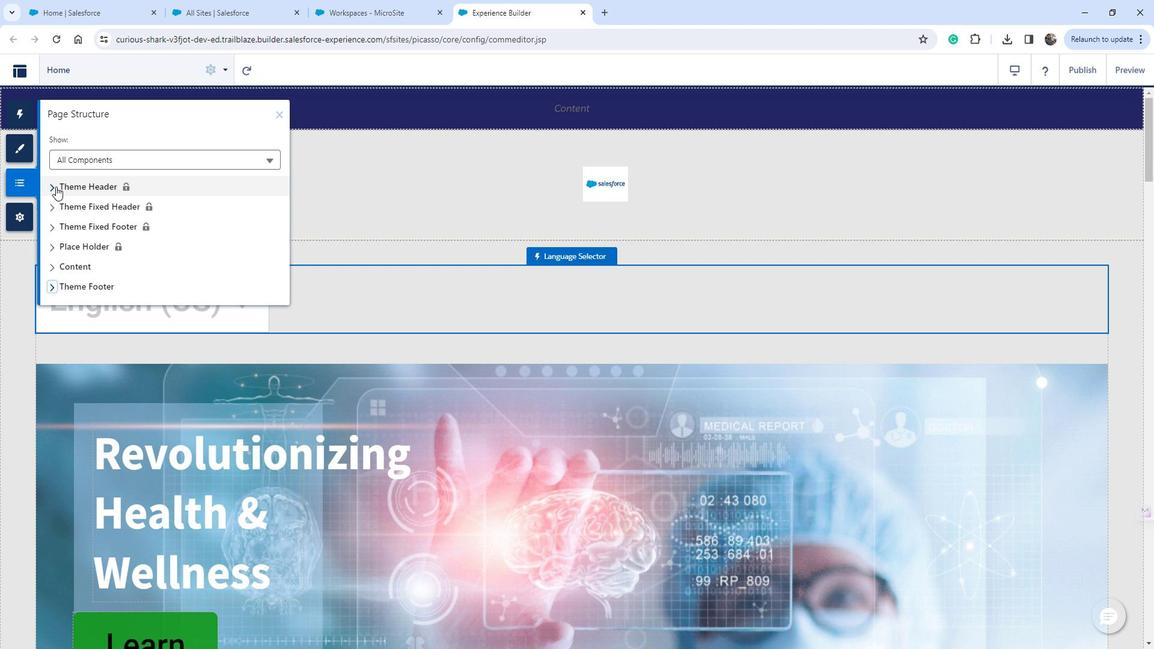 
Action: Mouse moved to (114, 217)
Screenshot: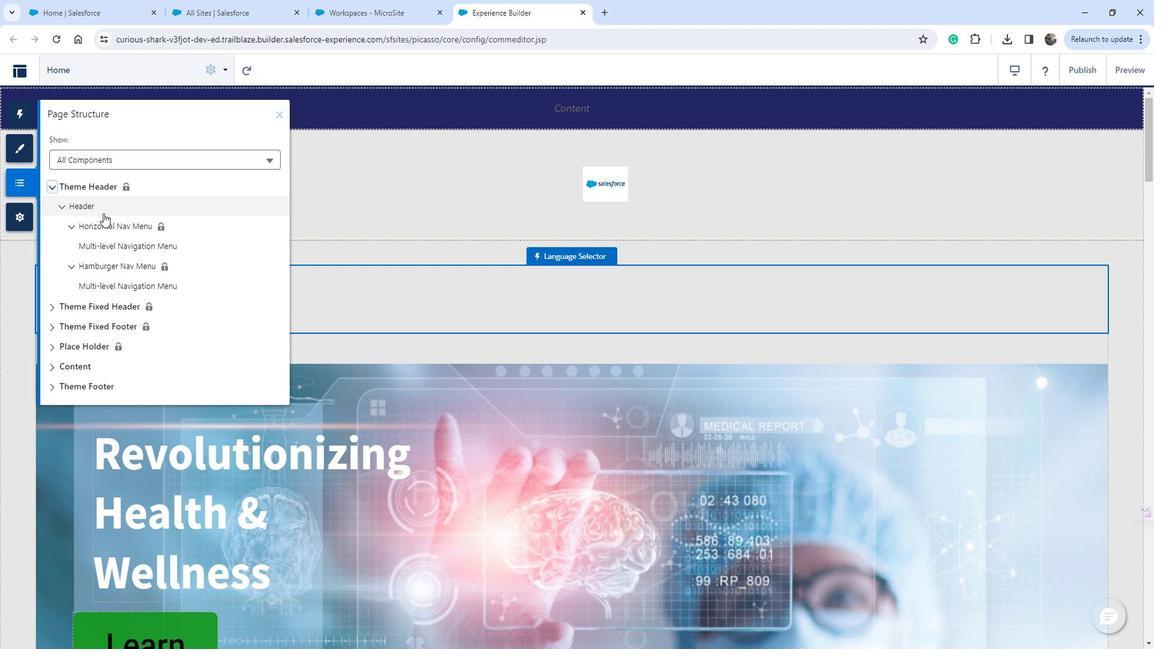 
Action: Mouse pressed left at (114, 217)
Screenshot: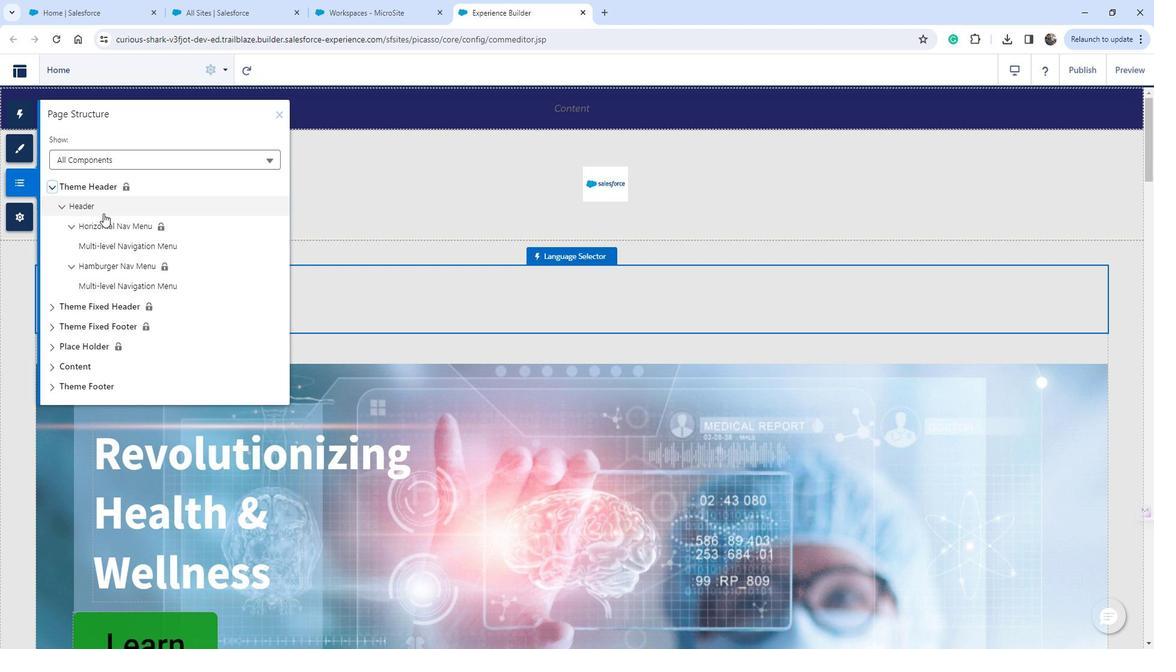 
Action: Mouse moved to (116, 217)
Screenshot: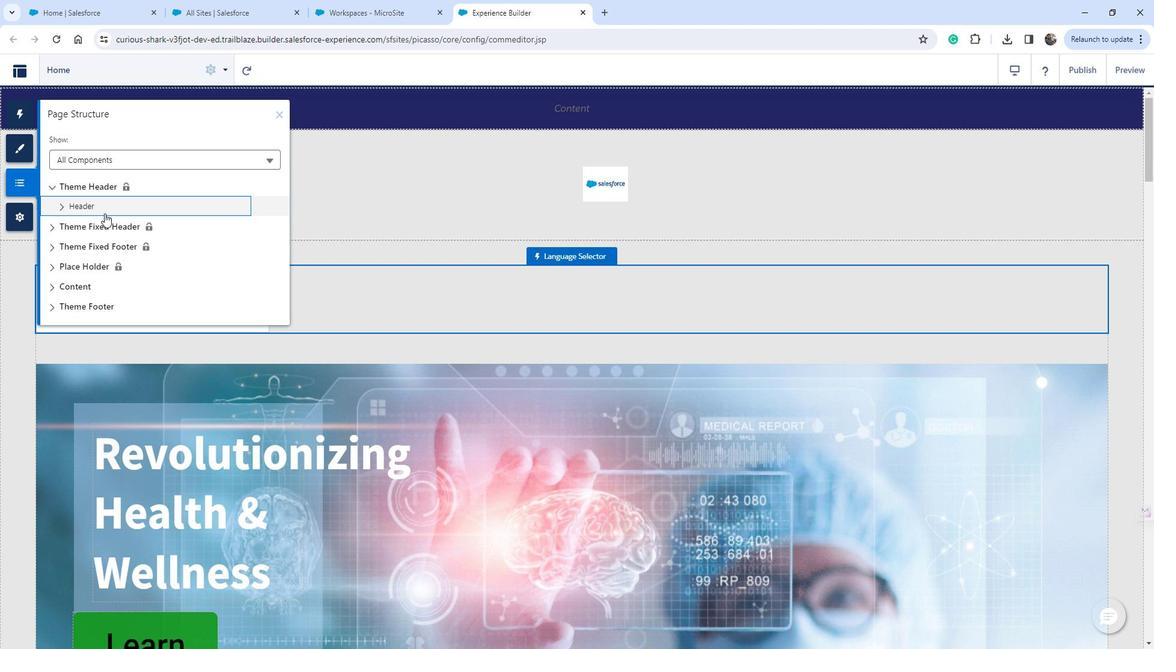 
Action: Mouse pressed left at (116, 217)
Screenshot: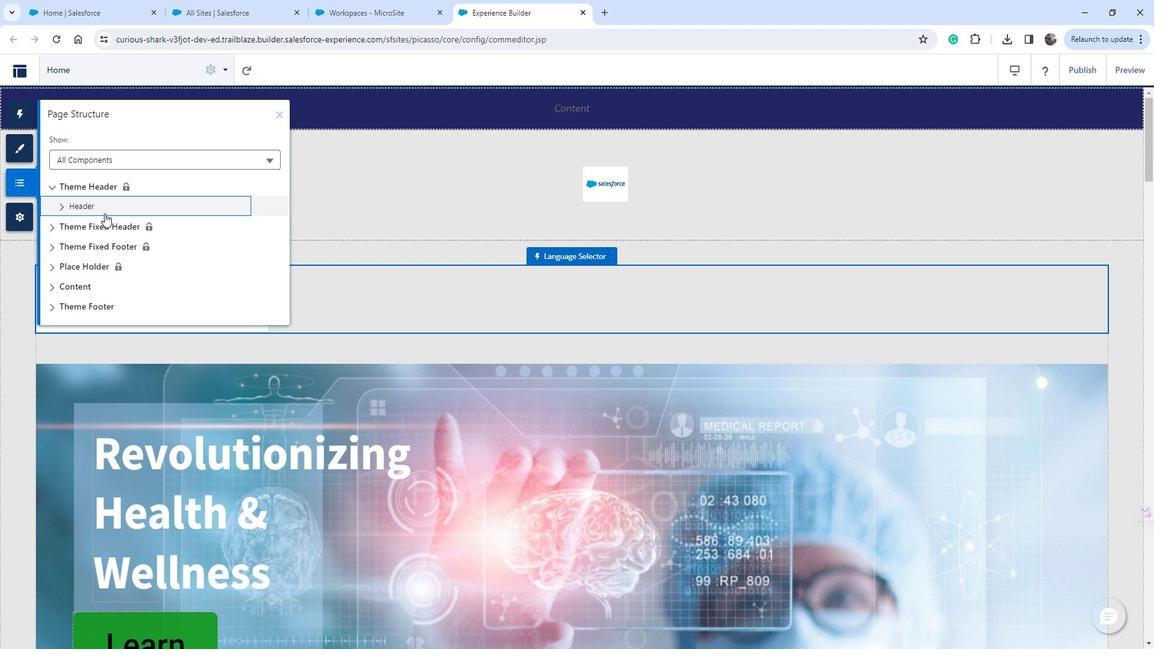 
Action: Mouse moved to (128, 255)
Screenshot: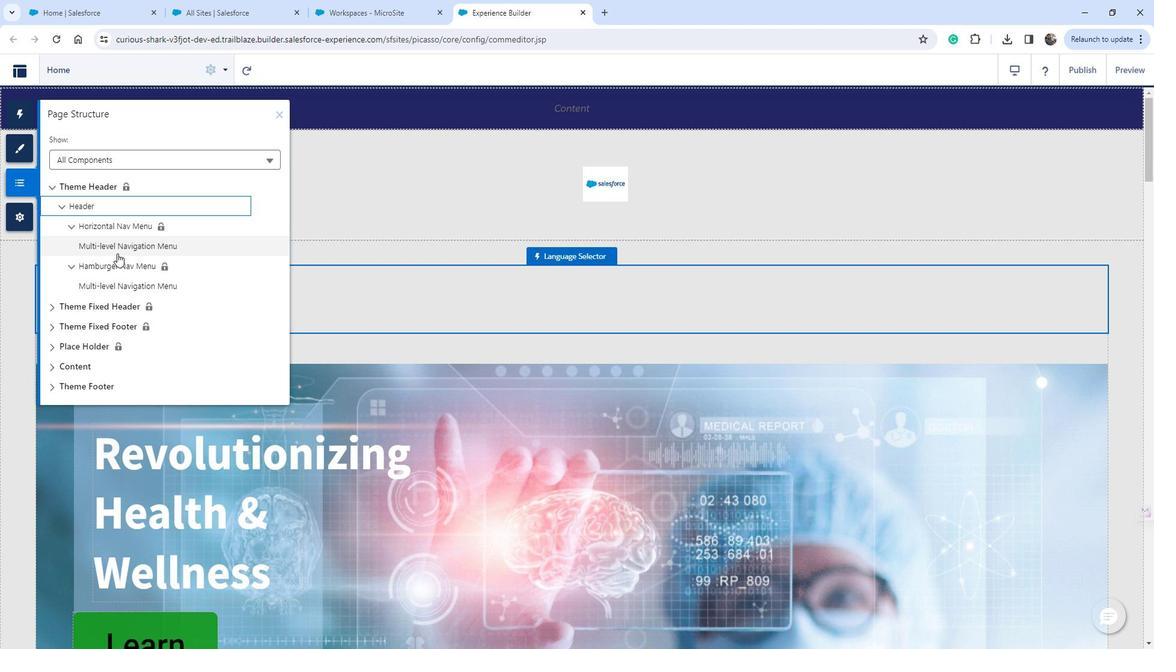 
